 Task: Send an email with the signature David Green with the subject Thank you for a job offer acceptance and the message Can you please let me know the status of the customer complaint we received last week? from softage.10@softage.net to softage.5@softage.net and softage.6@softage.net
Action: Mouse moved to (98, 89)
Screenshot: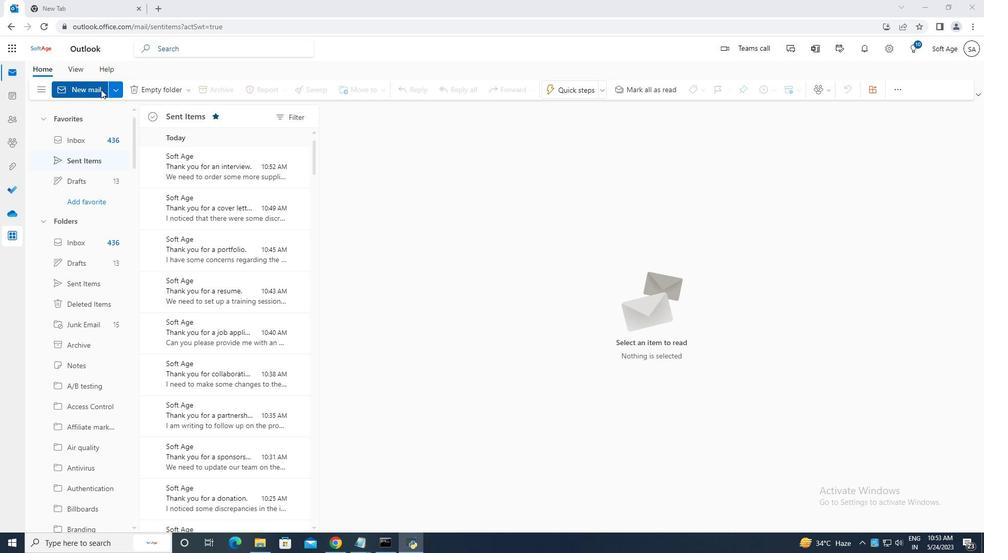 
Action: Mouse pressed left at (98, 89)
Screenshot: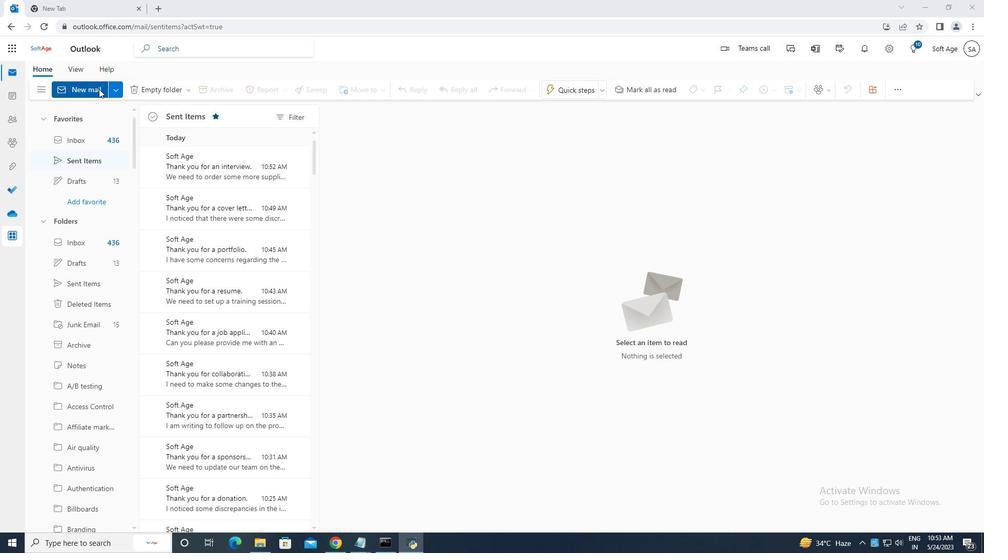 
Action: Mouse moved to (657, 86)
Screenshot: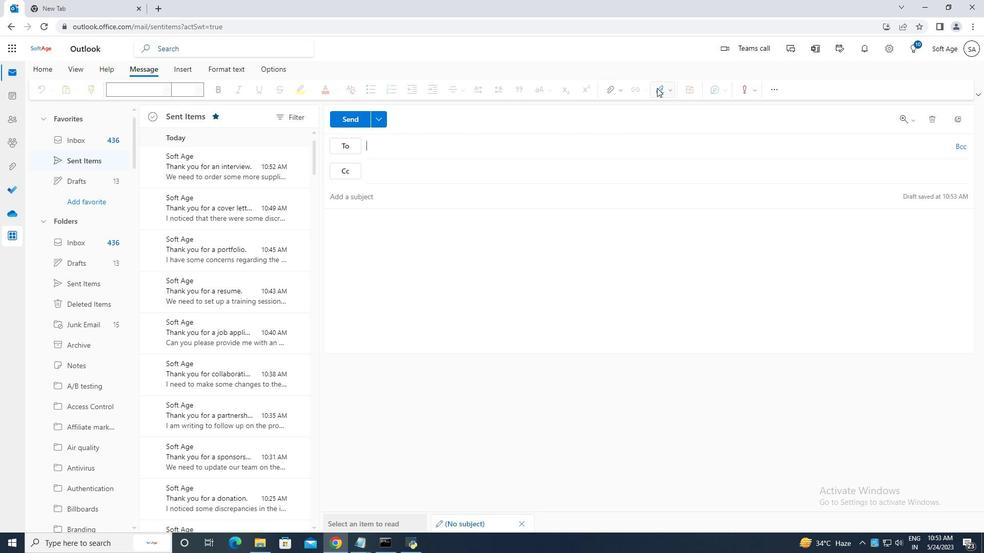 
Action: Mouse pressed left at (657, 86)
Screenshot: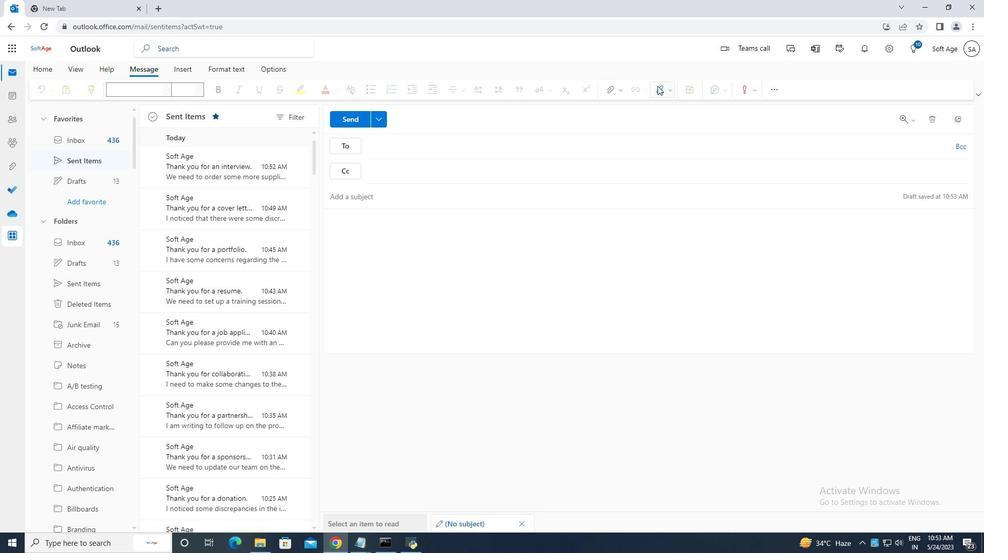
Action: Mouse moved to (636, 131)
Screenshot: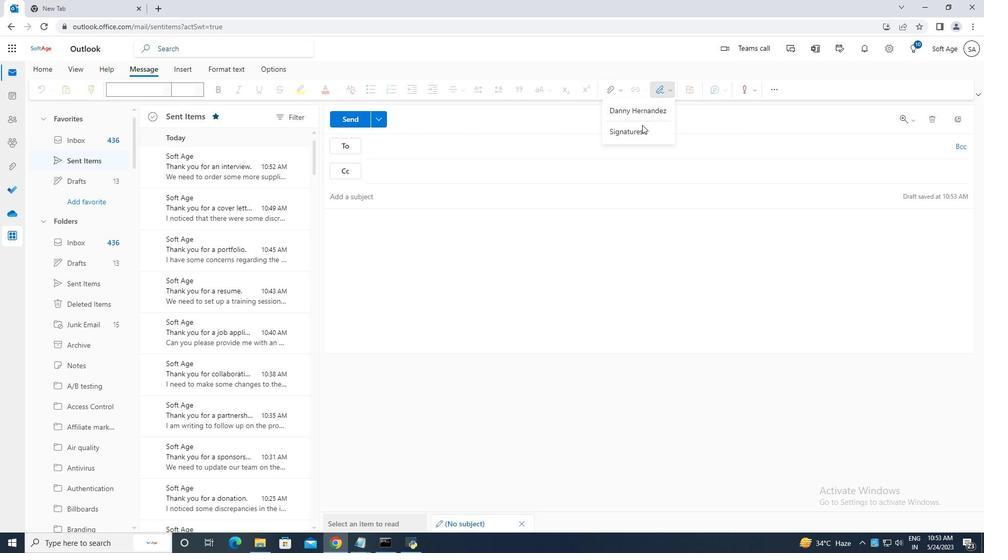 
Action: Mouse pressed left at (636, 131)
Screenshot: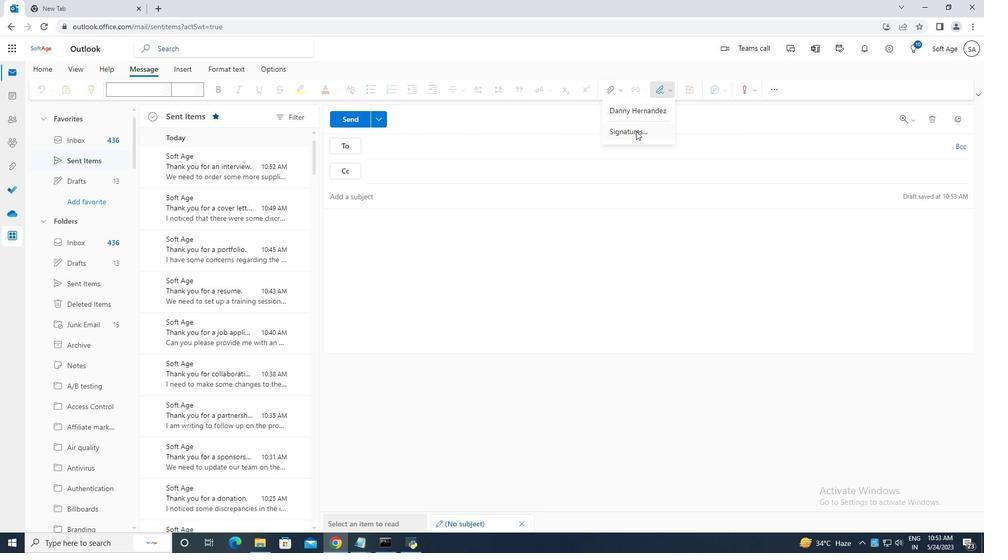 
Action: Mouse moved to (698, 172)
Screenshot: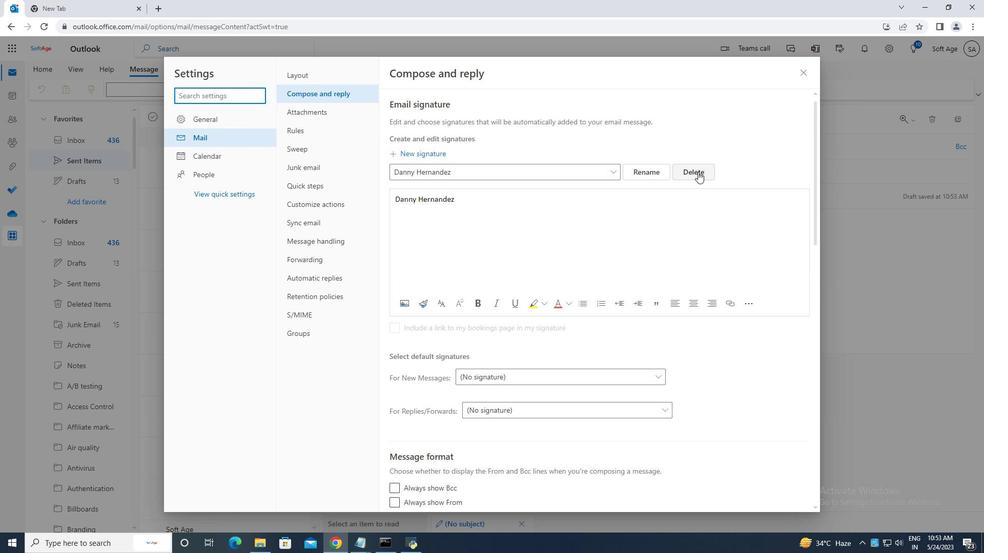 
Action: Mouse pressed left at (698, 172)
Screenshot: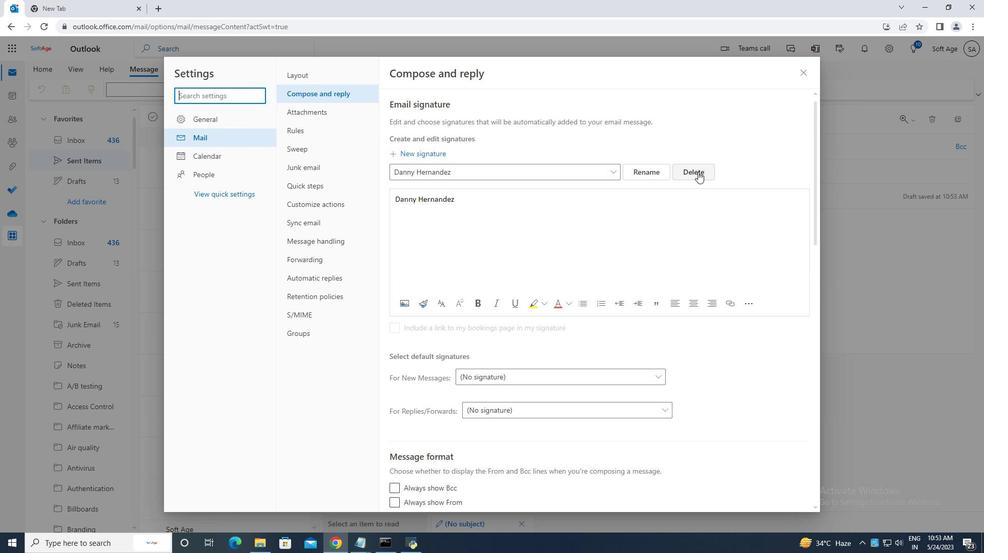 
Action: Mouse moved to (440, 173)
Screenshot: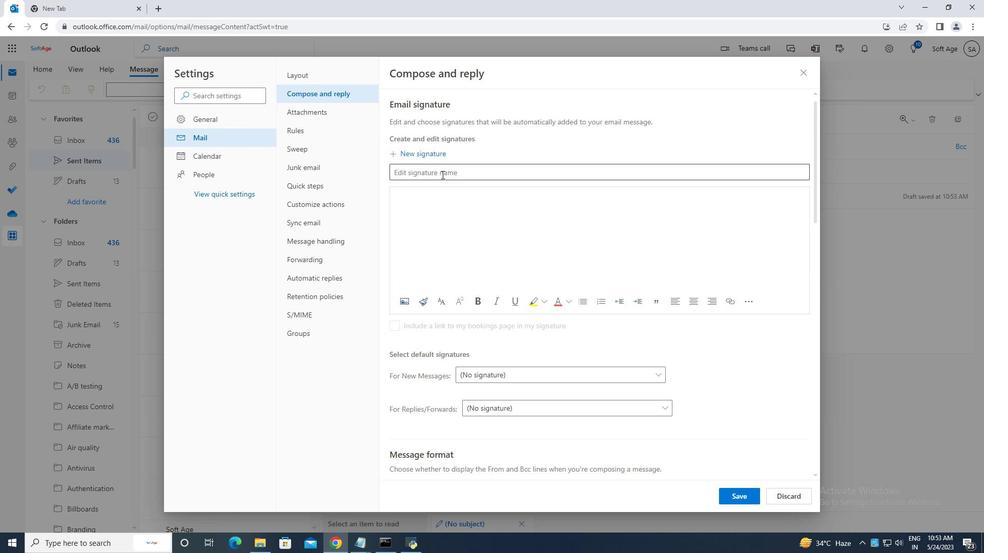 
Action: Mouse pressed left at (440, 173)
Screenshot: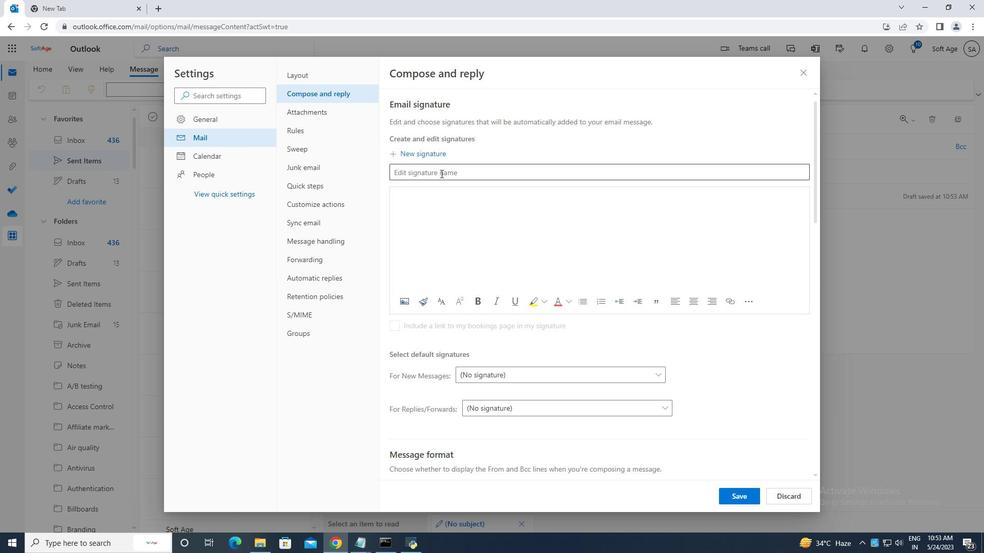 
Action: Mouse moved to (440, 173)
Screenshot: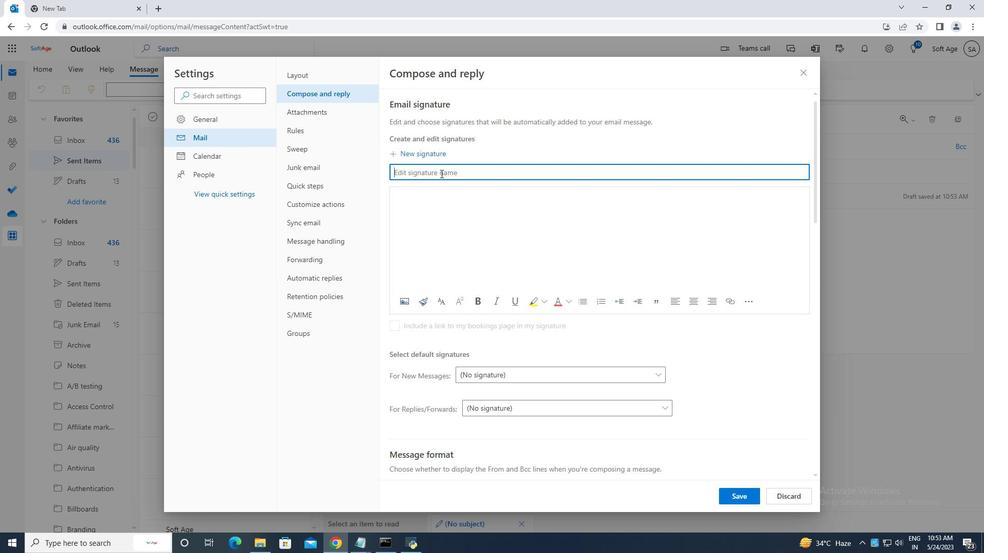 
Action: Key pressed <Key.caps_lock>D<Key.caps_lock>avid<Key.space><Key.caps_lock>G<Key.caps_lock>reen<Key.space>
Screenshot: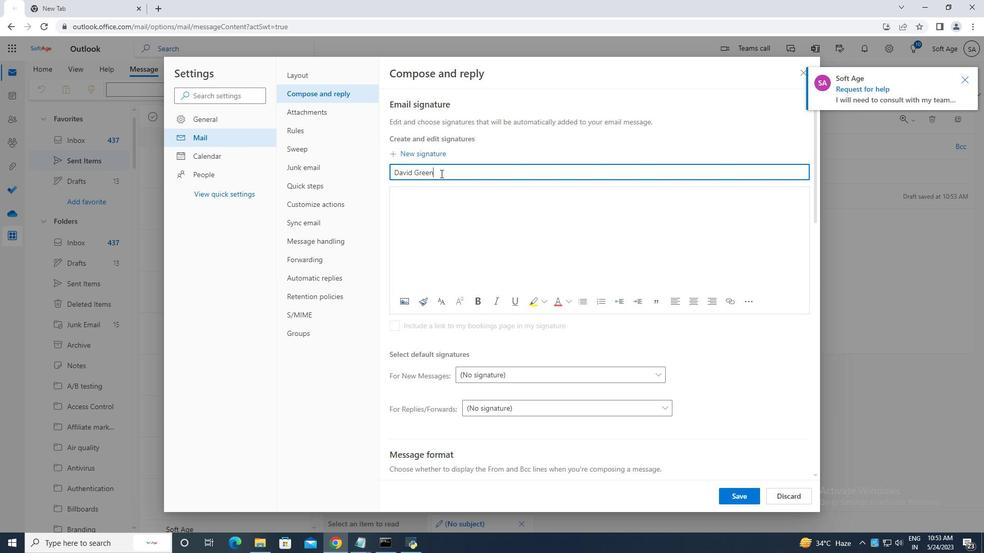 
Action: Mouse moved to (424, 201)
Screenshot: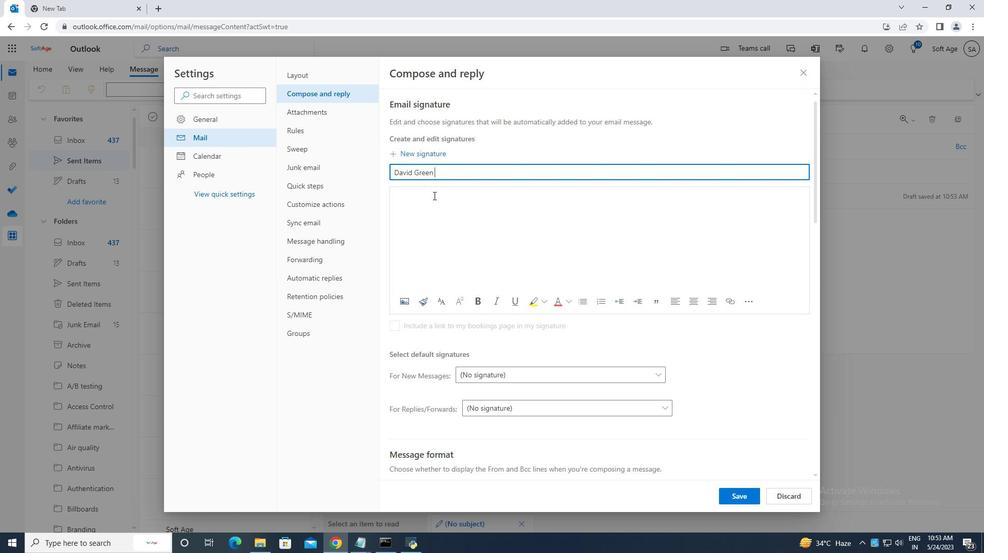 
Action: Mouse pressed left at (424, 201)
Screenshot: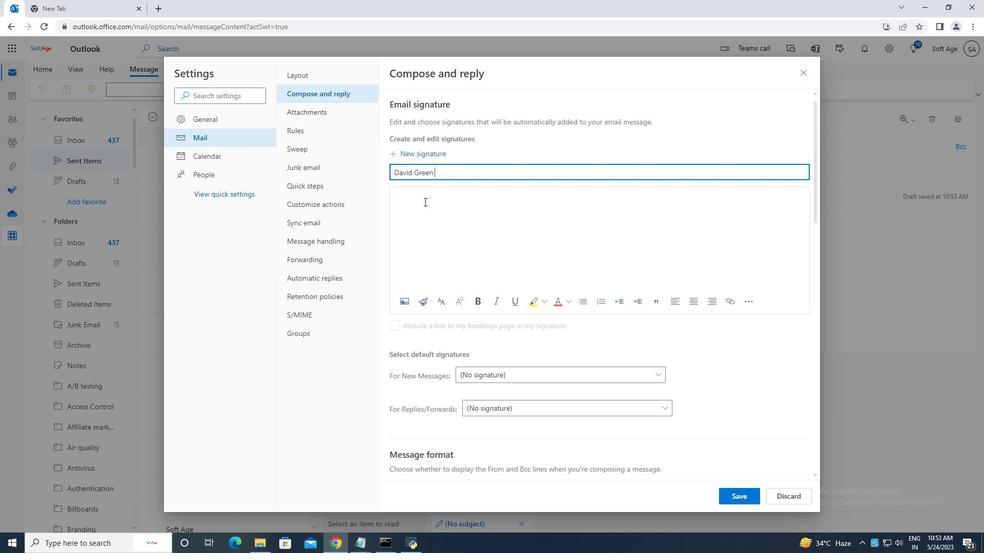 
Action: Key pressed <Key.caps_lock>D<Key.caps_lock>avid<Key.space><Key.caps_lock>G<Key.caps_lock>reen
Screenshot: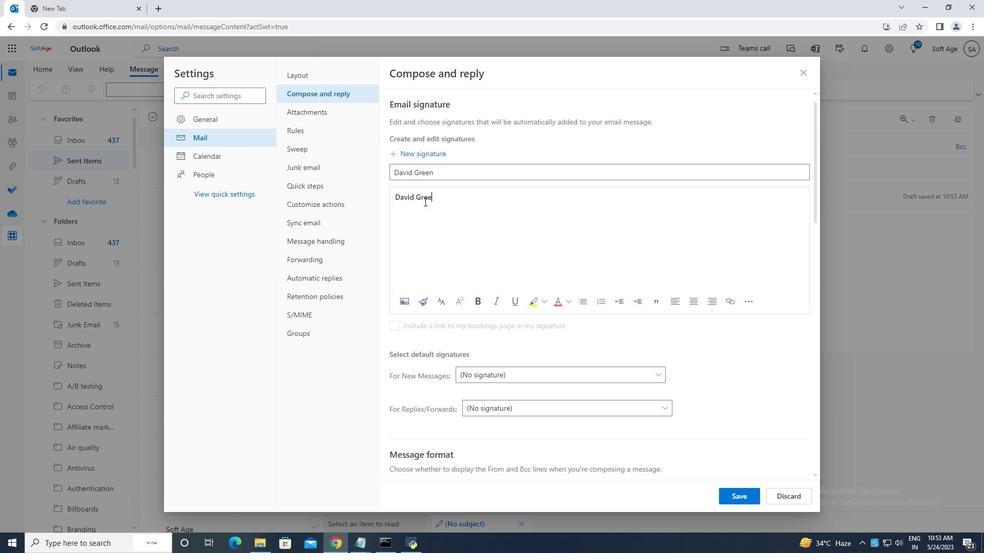 
Action: Mouse moved to (733, 500)
Screenshot: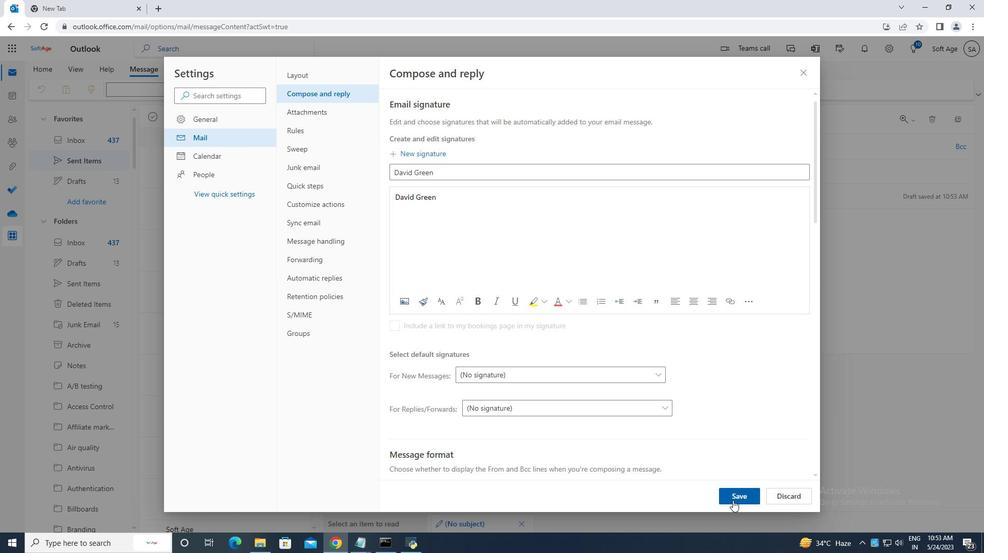 
Action: Mouse pressed left at (733, 500)
Screenshot: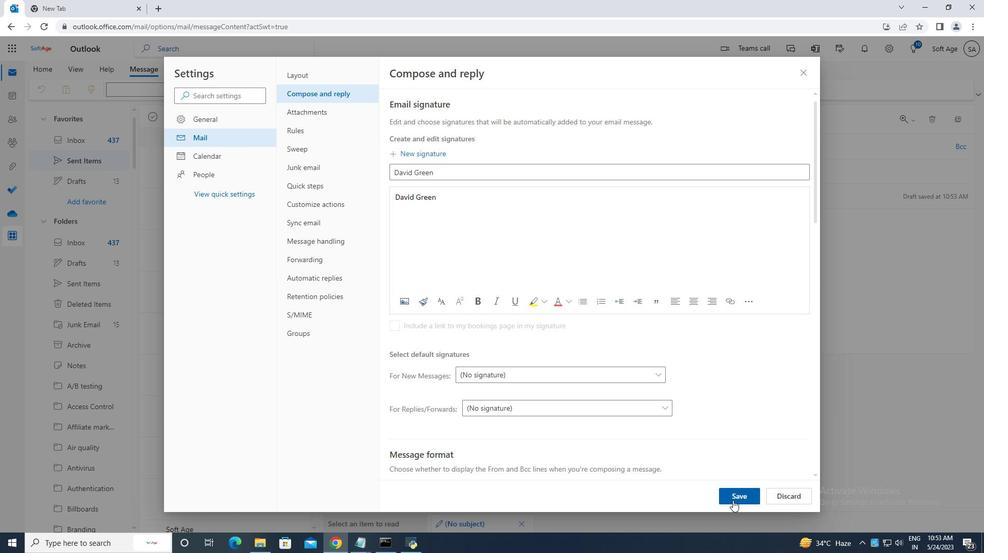 
Action: Mouse moved to (802, 76)
Screenshot: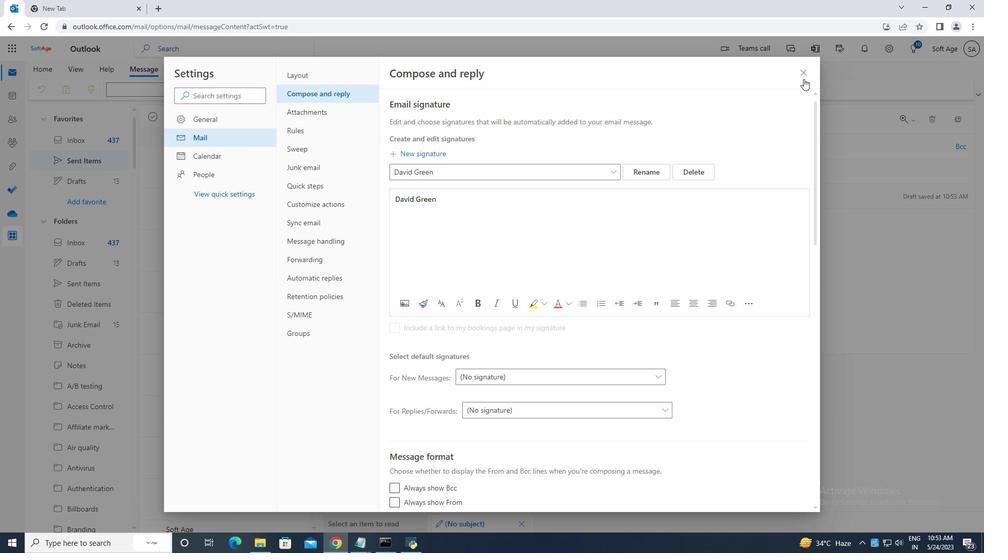 
Action: Mouse pressed left at (802, 76)
Screenshot: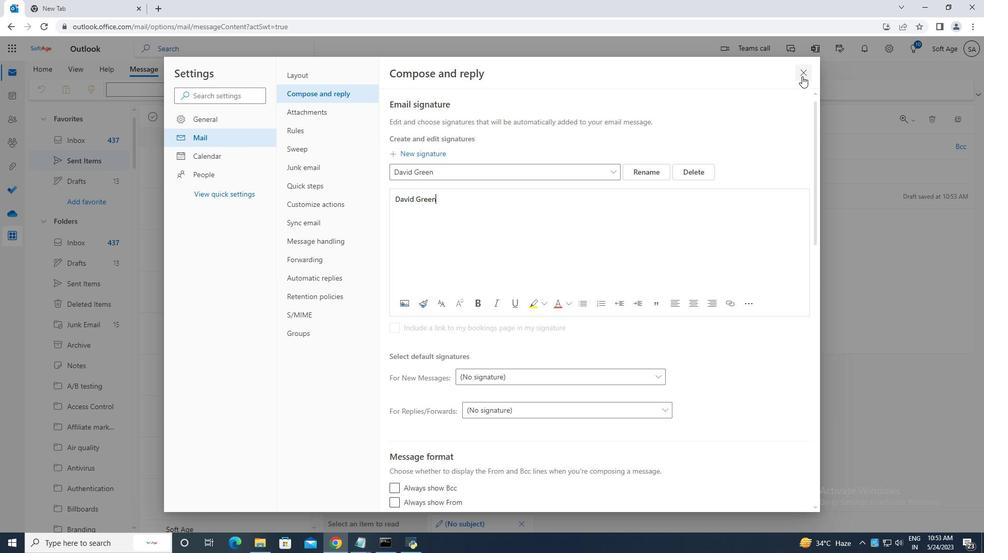 
Action: Mouse moved to (653, 94)
Screenshot: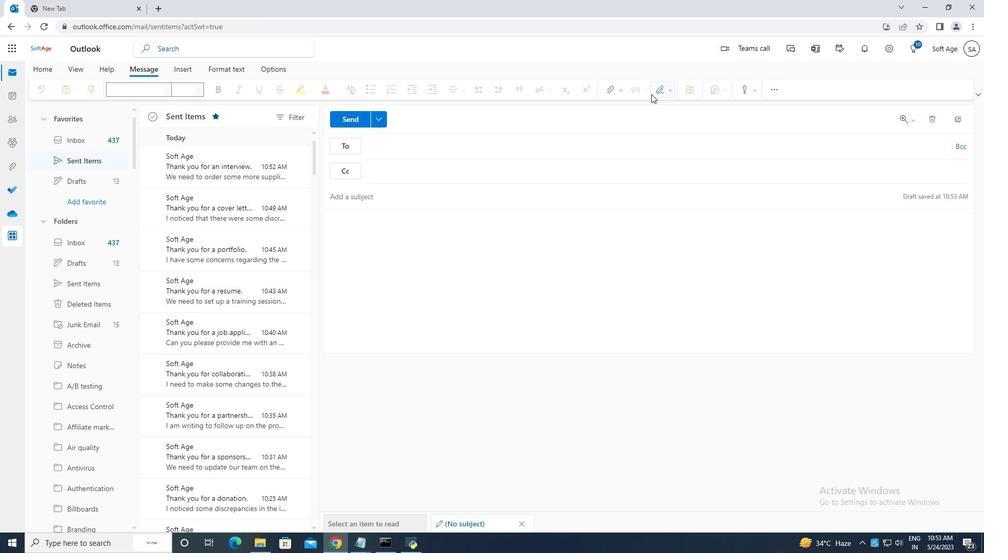
Action: Mouse pressed left at (653, 94)
Screenshot: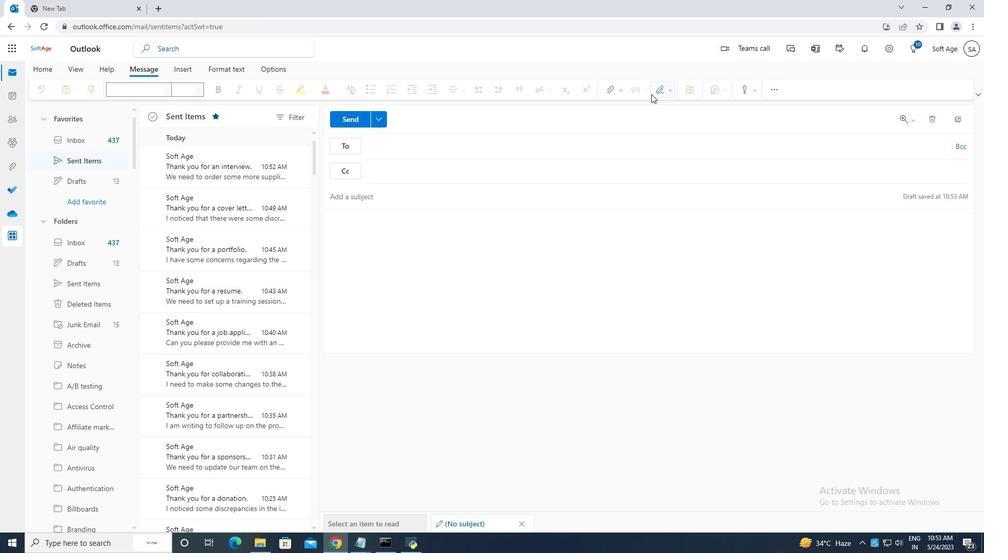 
Action: Mouse moved to (649, 109)
Screenshot: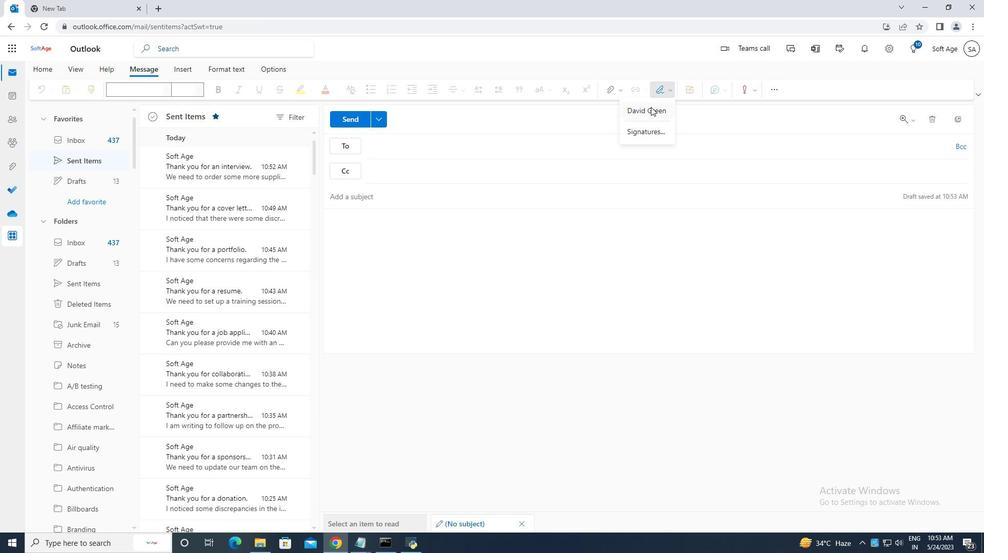 
Action: Mouse pressed left at (649, 109)
Screenshot: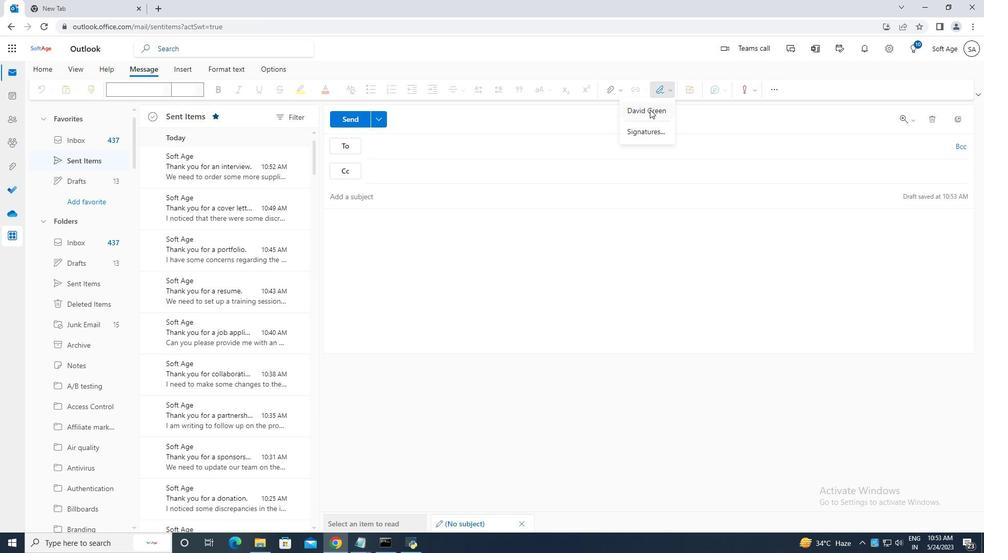 
Action: Mouse moved to (355, 197)
Screenshot: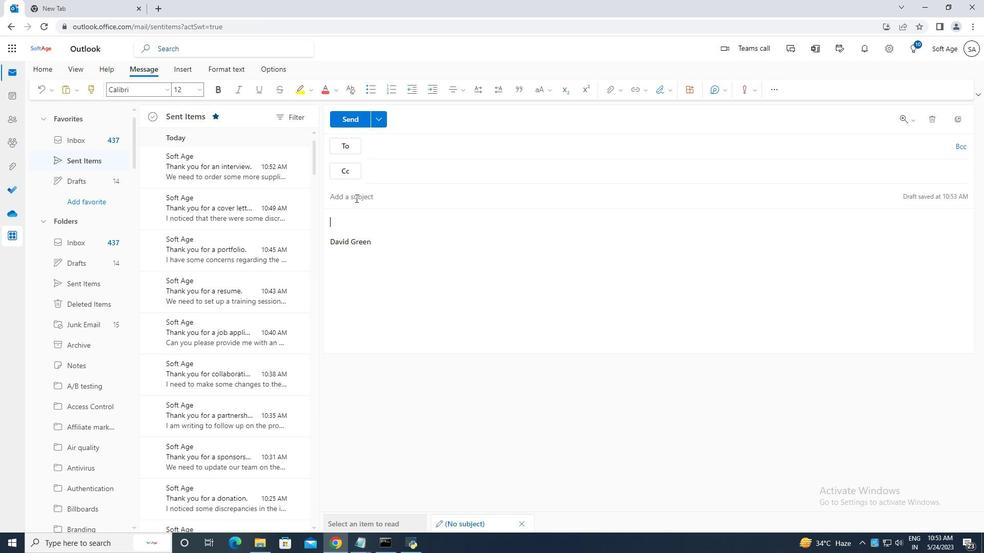 
Action: Mouse pressed left at (355, 197)
Screenshot: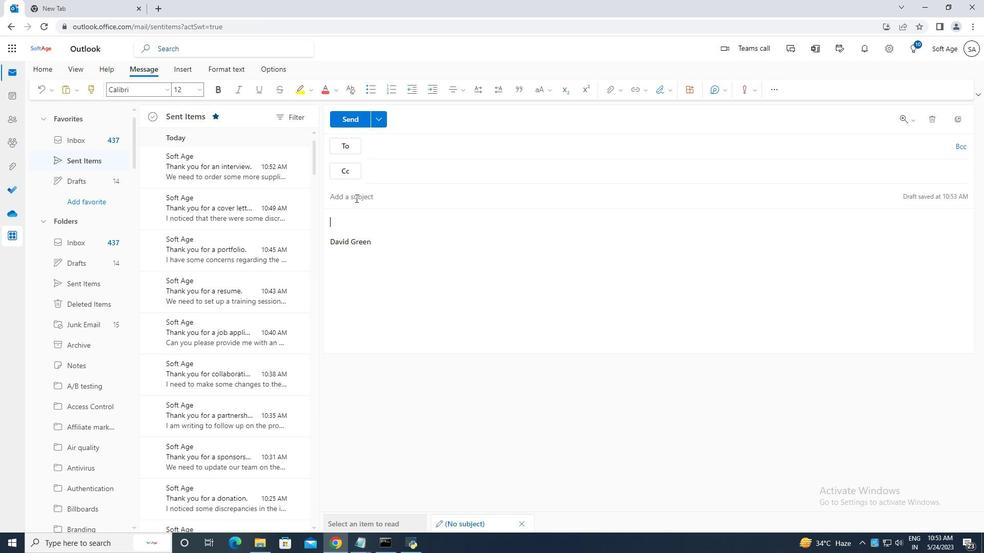 
Action: Mouse moved to (355, 197)
Screenshot: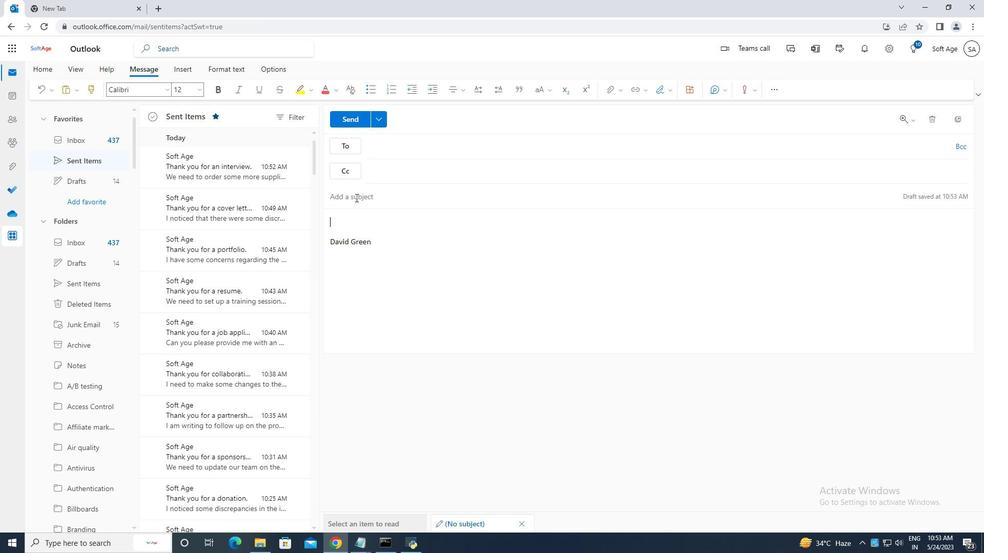 
Action: Key pressed <Key.caps_lock>T<Key.caps_lock>hank<Key.space>you<Key.space>for<Key.space>a<Key.space>job<Key.space>offer<Key.space>acceptance<Key.space><Key.backspace>.
Screenshot: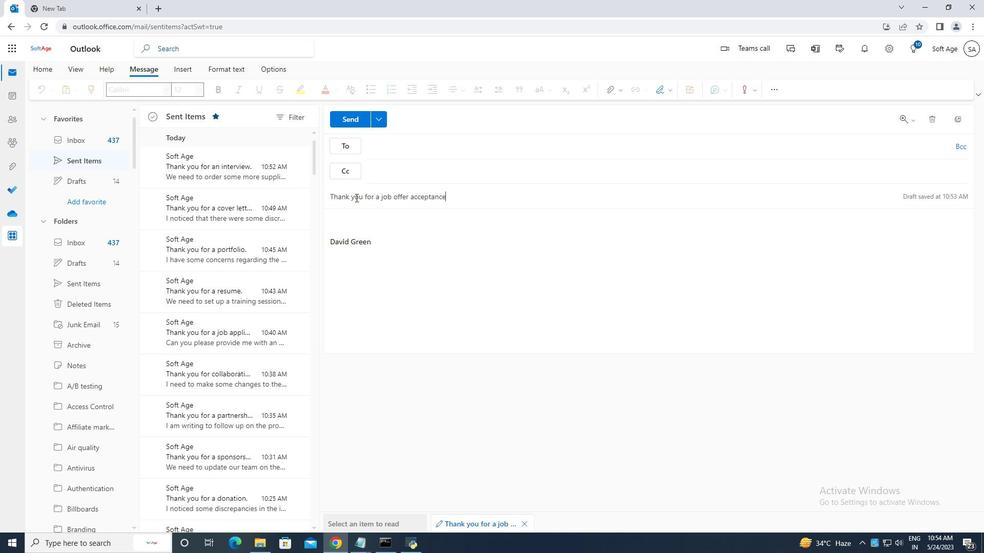 
Action: Mouse moved to (353, 213)
Screenshot: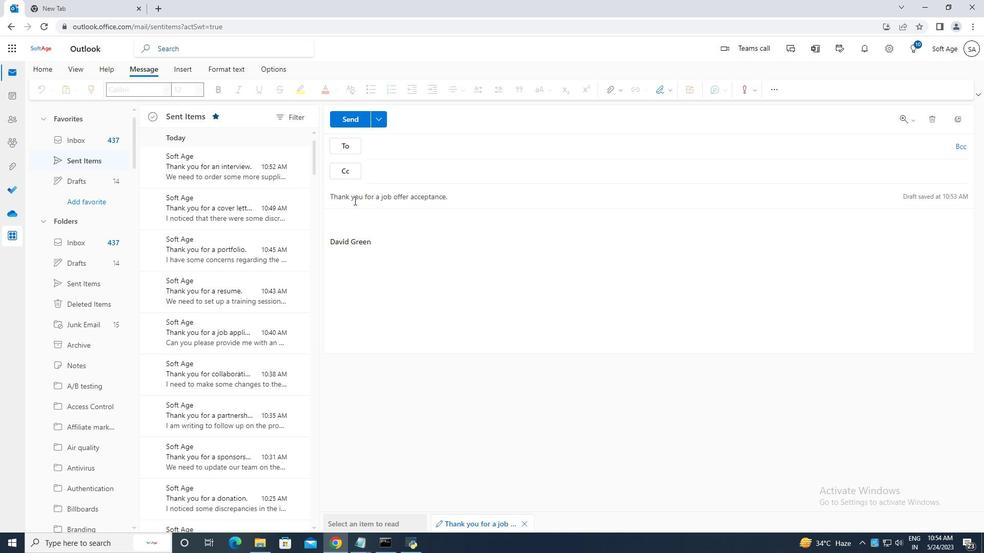 
Action: Mouse pressed left at (353, 213)
Screenshot: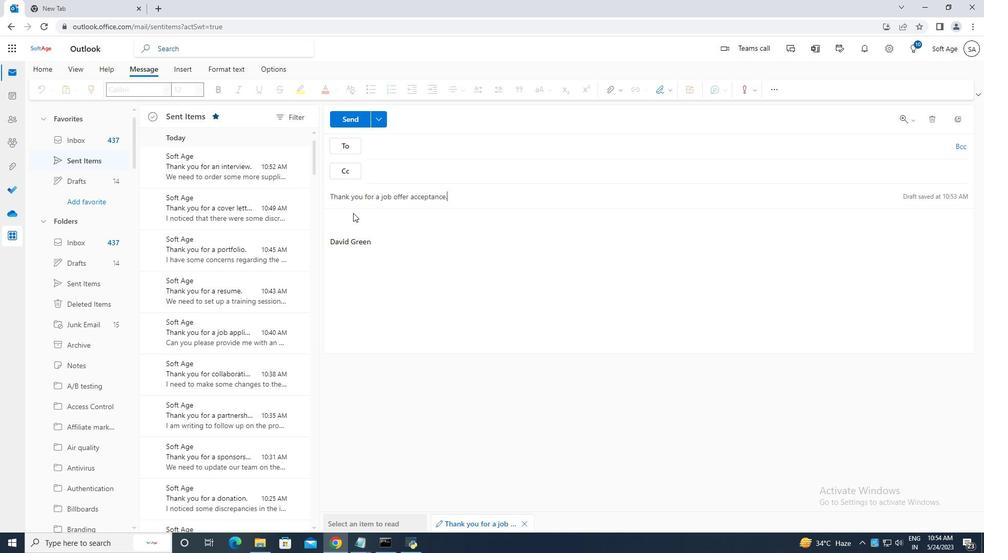 
Action: Mouse moved to (349, 222)
Screenshot: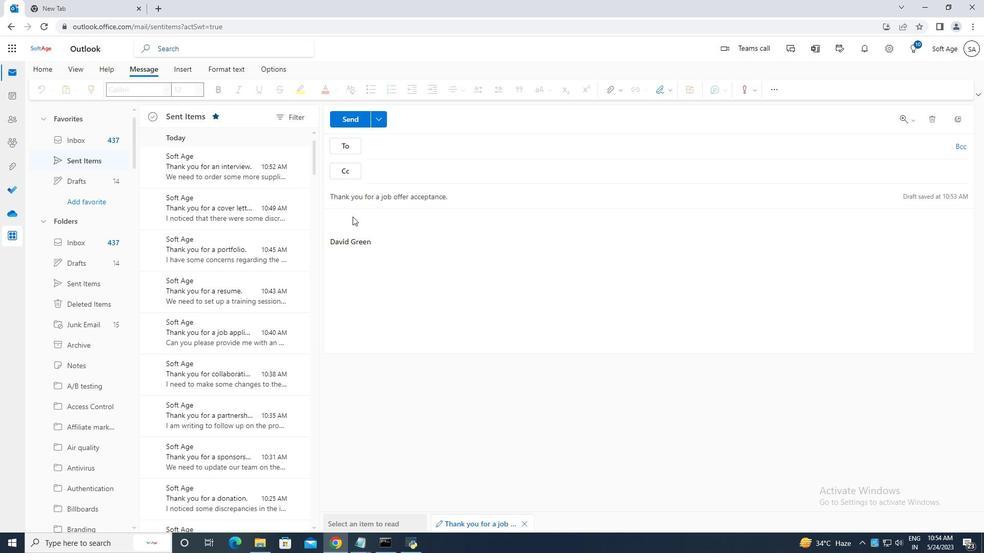 
Action: Mouse pressed left at (349, 222)
Screenshot: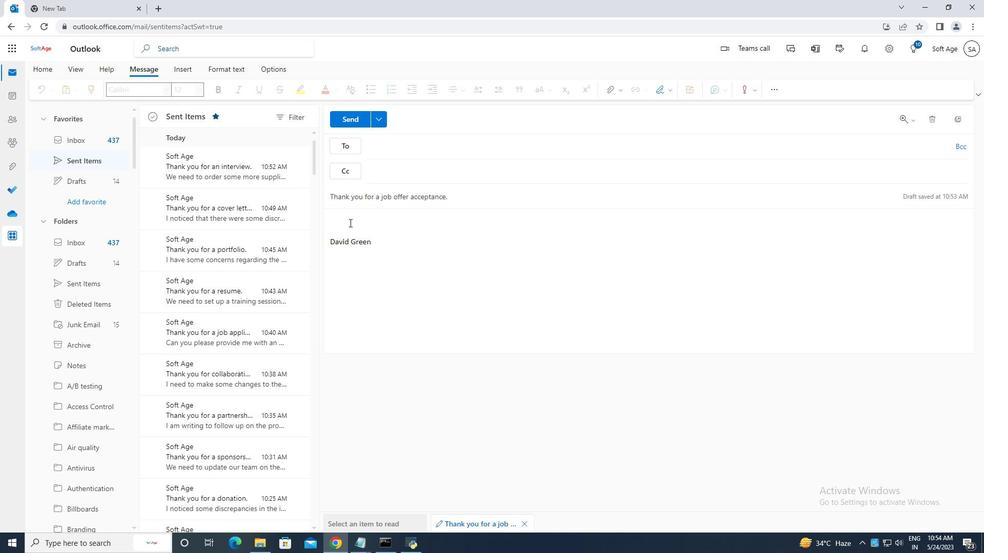 
Action: Mouse moved to (349, 222)
Screenshot: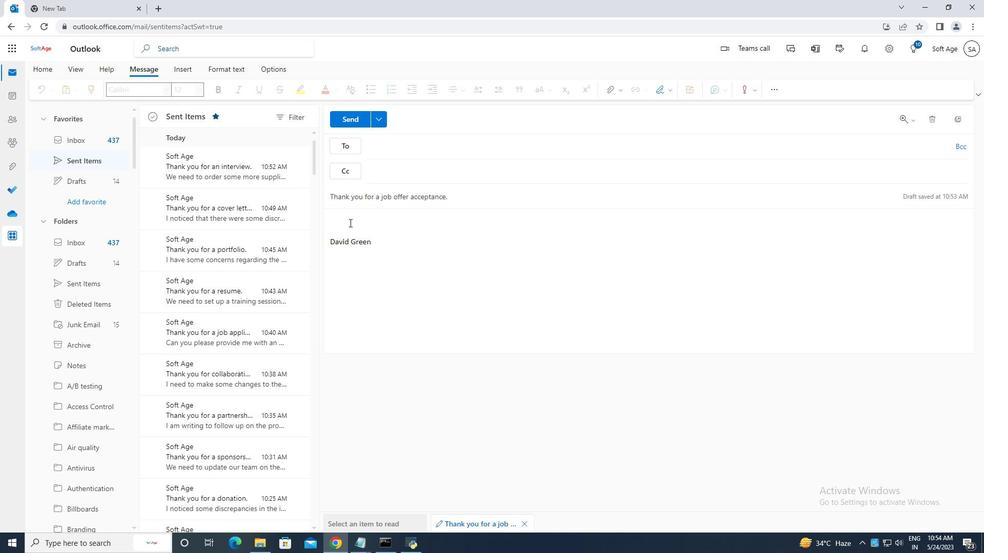 
Action: Key pressed <Key.caps_lock>C<Key.caps_lock>an<Key.space>you<Key.space>please<Key.space>let<Key.space>me<Key.space>know<Key.space>the<Key.space>status<Key.space>of<Key.space>ther<Key.backspace><Key.space>customer<Key.space>complaint<Key.space>we<Key.space>recieved<Key.space>last<Key.space>week.
Screenshot: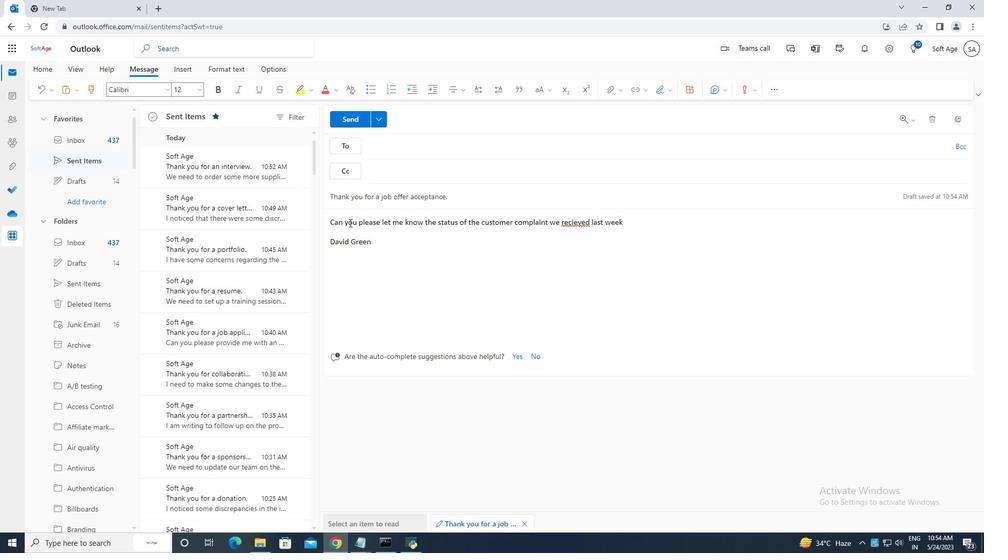 
Action: Mouse moved to (589, 223)
Screenshot: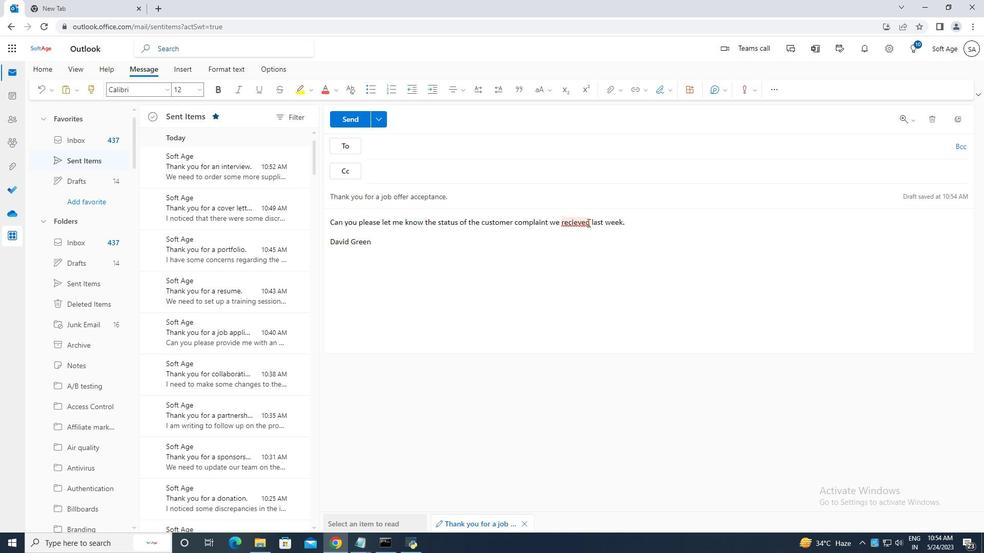 
Action: Mouse pressed left at (589, 223)
Screenshot: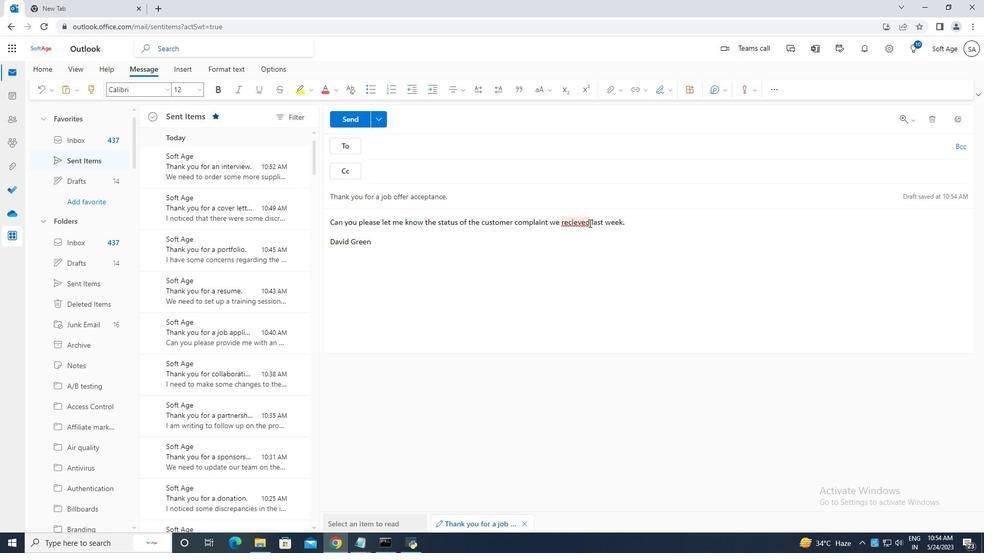 
Action: Mouse moved to (586, 222)
Screenshot: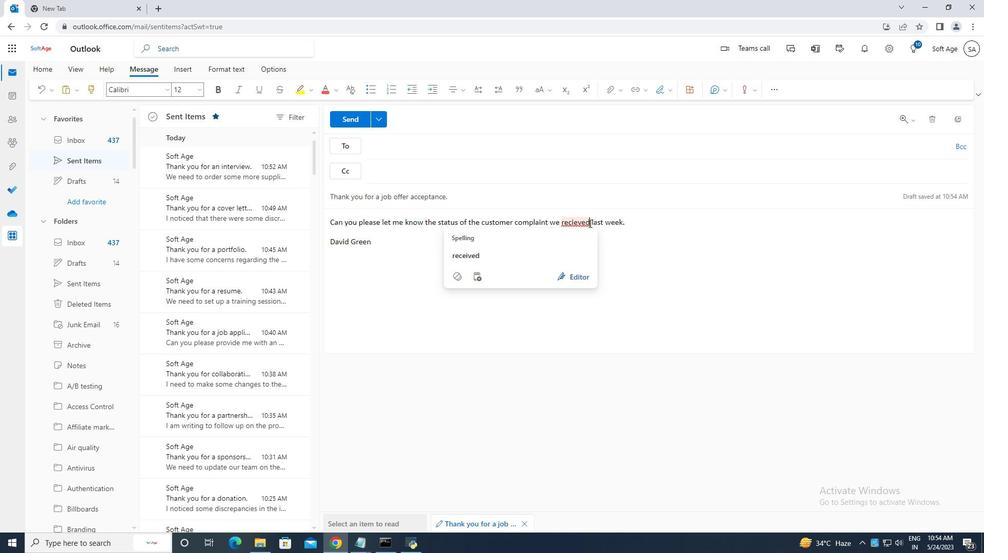
Action: Key pressed <Key.backspace><Key.backspace><Key.backspace><Key.backspace><Key.backspace>evied
Screenshot: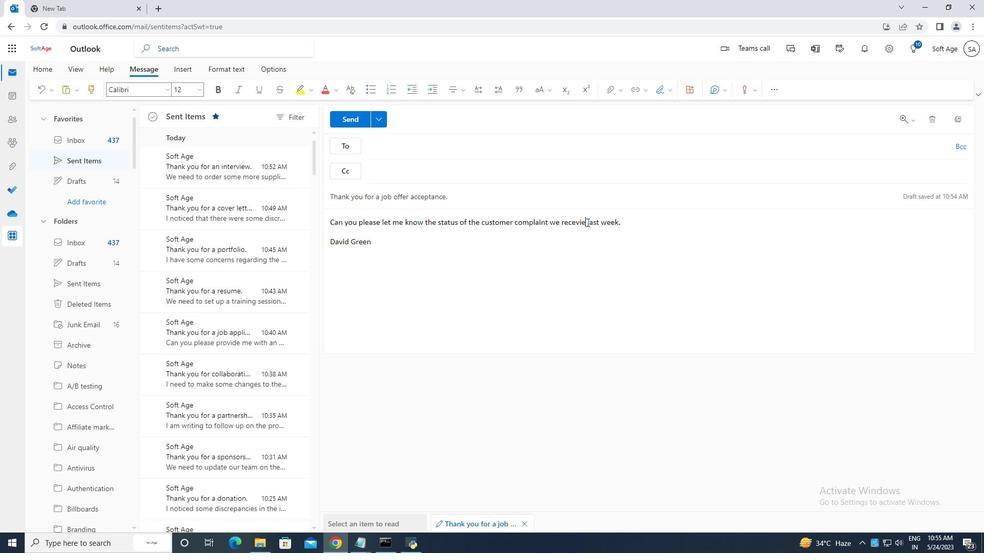 
Action: Mouse moved to (633, 229)
Screenshot: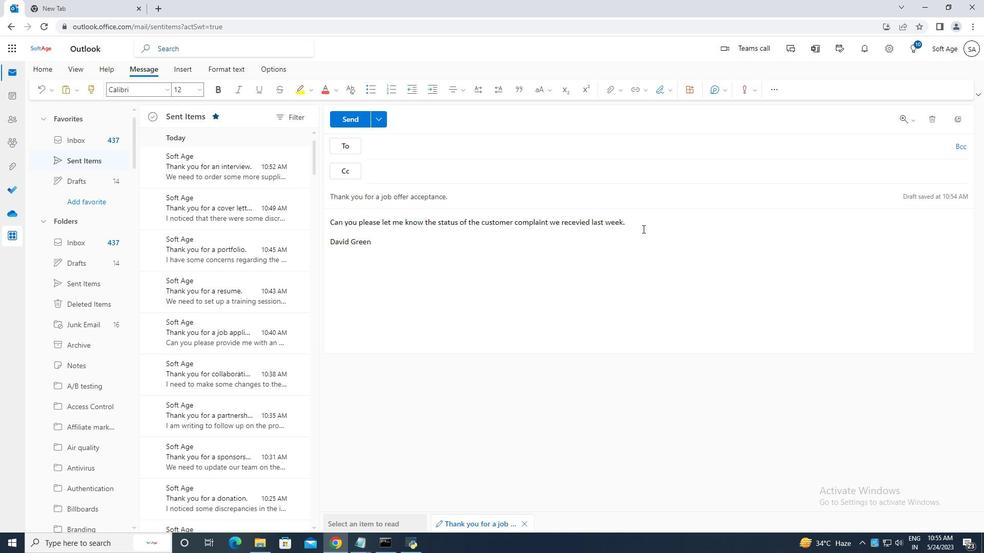 
Action: Mouse pressed left at (633, 229)
Screenshot: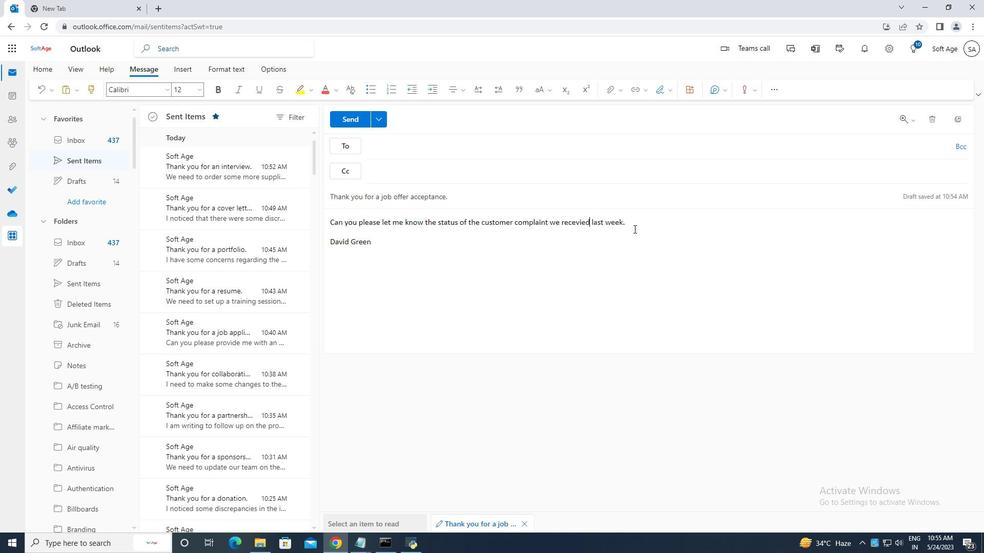 
Action: Mouse moved to (634, 226)
Screenshot: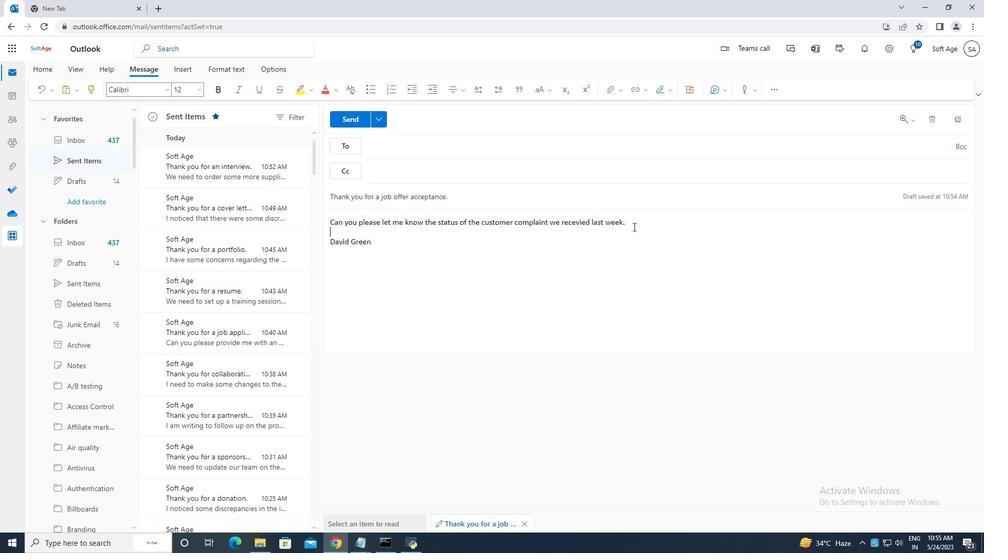 
Action: Mouse pressed left at (634, 226)
Screenshot: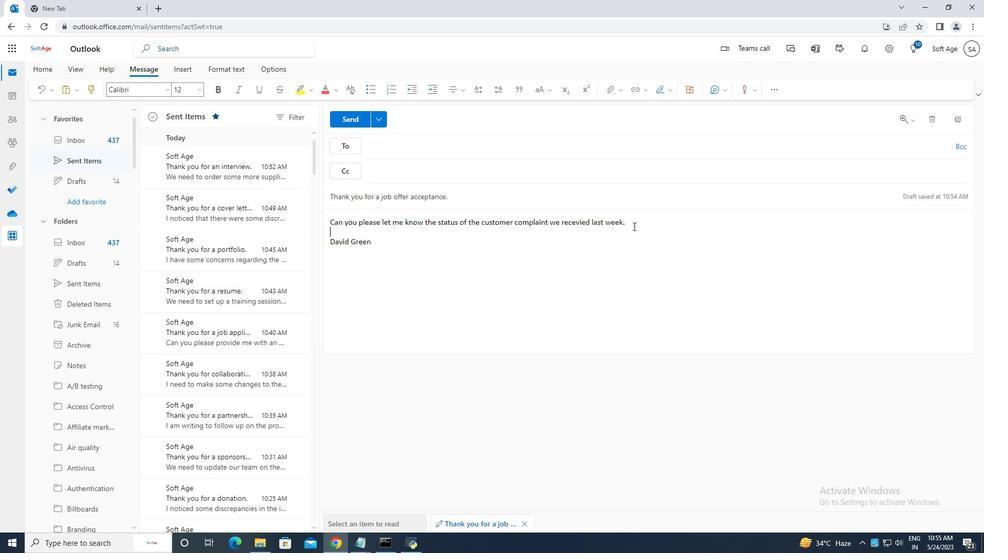 
Action: Mouse moved to (576, 220)
Screenshot: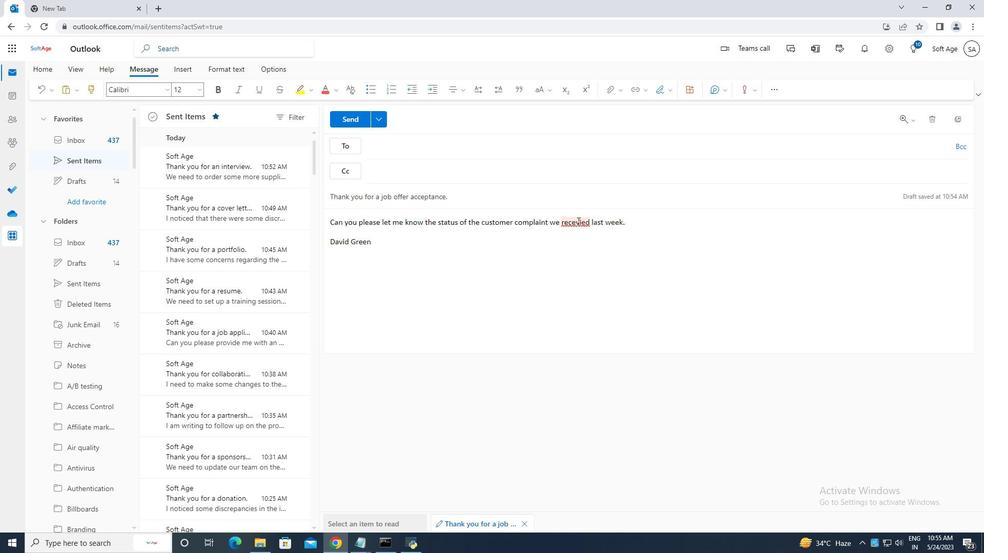 
Action: Mouse pressed left at (576, 220)
Screenshot: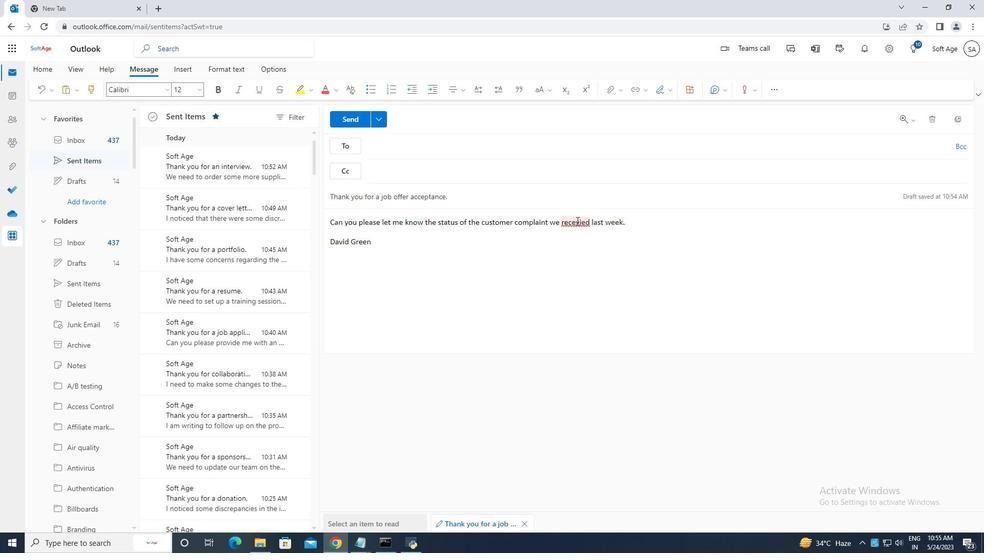 
Action: Mouse moved to (580, 227)
Screenshot: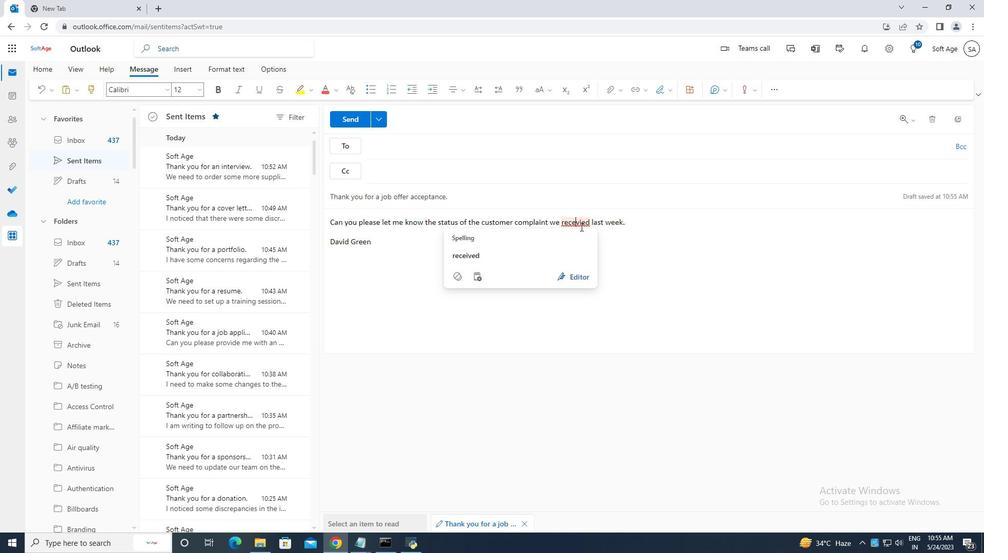 
Action: Key pressed i
Screenshot: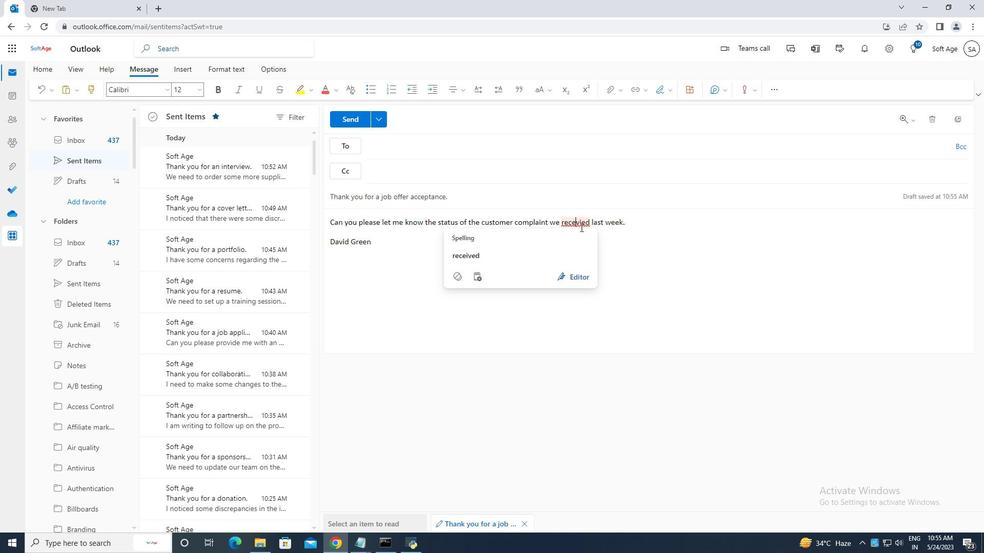
Action: Mouse moved to (583, 221)
Screenshot: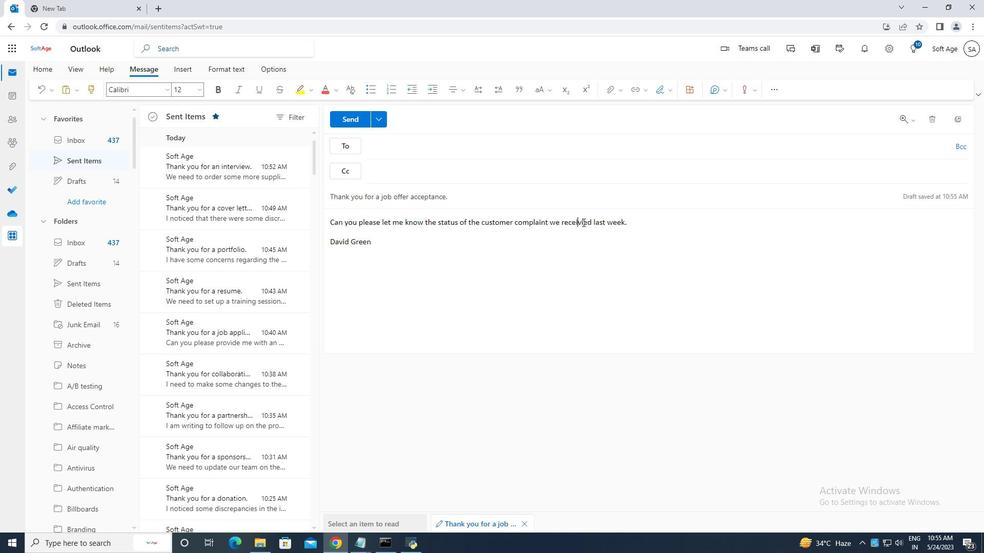 
Action: Mouse pressed left at (583, 221)
Screenshot: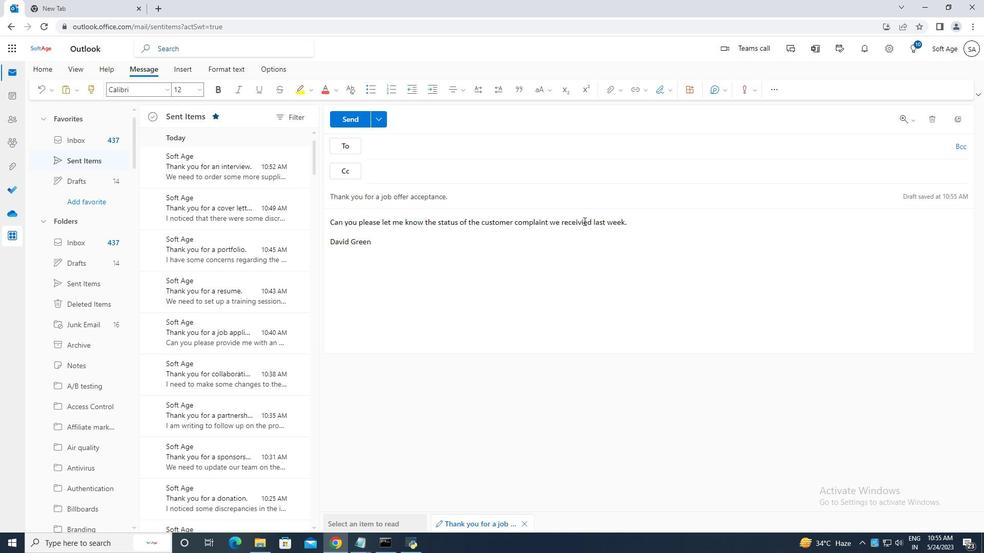 
Action: Mouse moved to (586, 223)
Screenshot: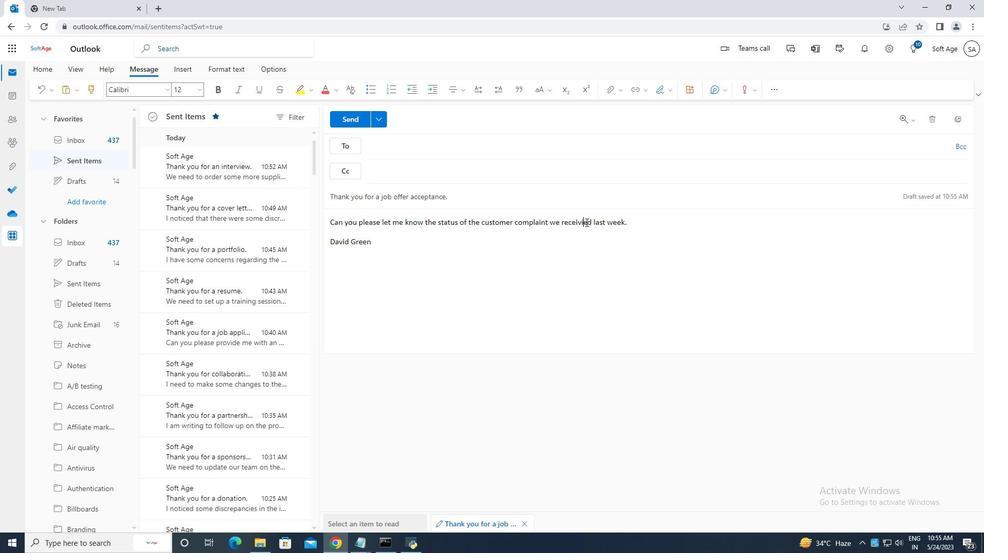 
Action: Key pressed <Key.backspace>
Screenshot: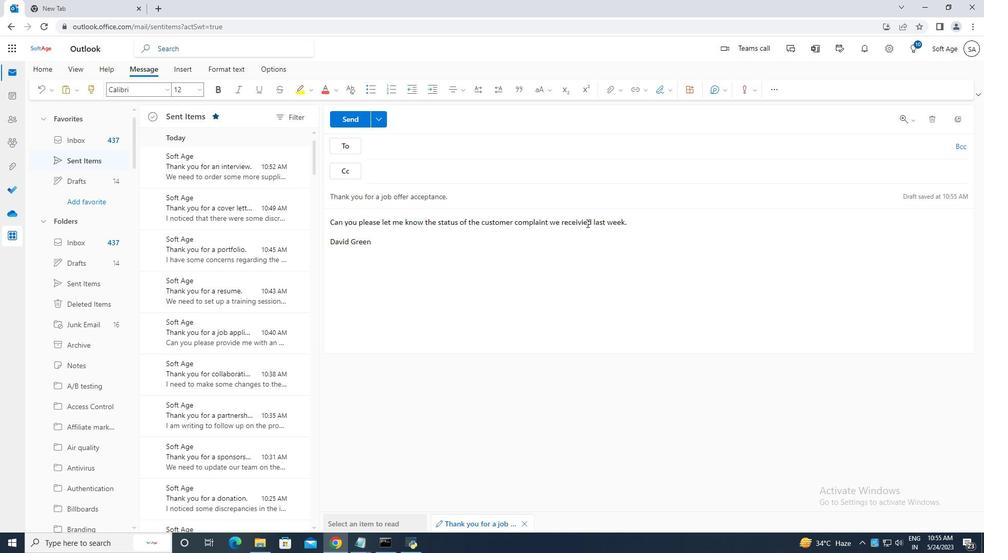
Action: Mouse moved to (470, 144)
Screenshot: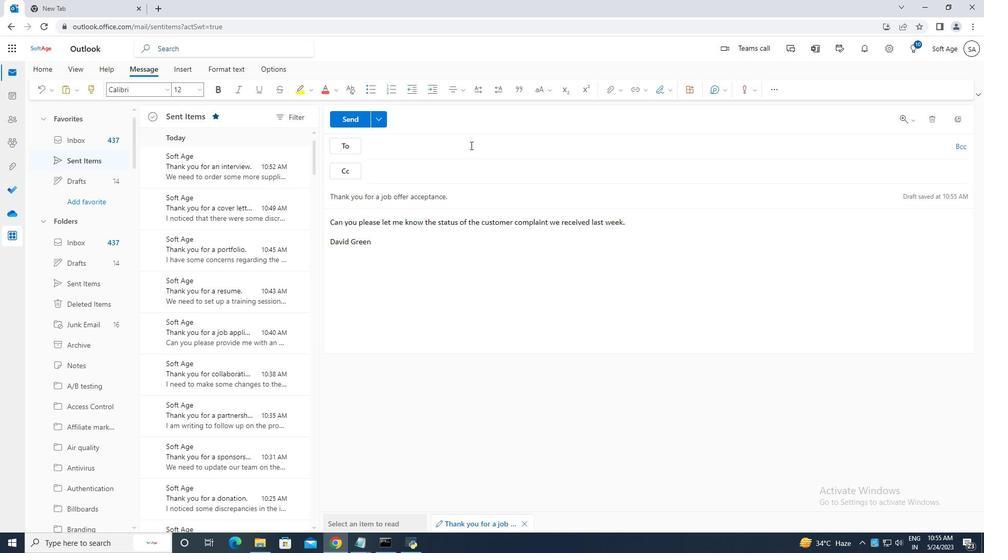 
Action: Mouse pressed left at (470, 144)
Screenshot: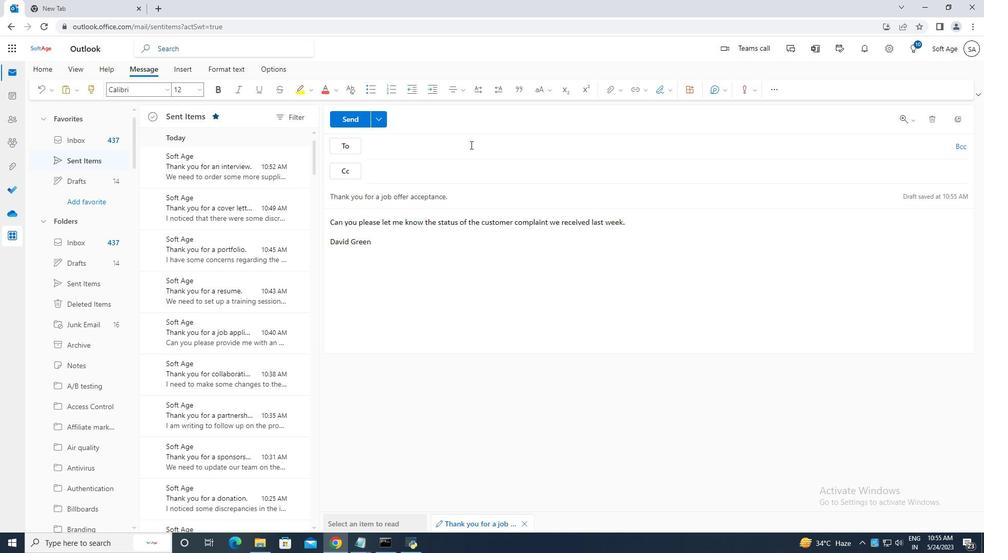 
Action: Mouse moved to (471, 146)
Screenshot: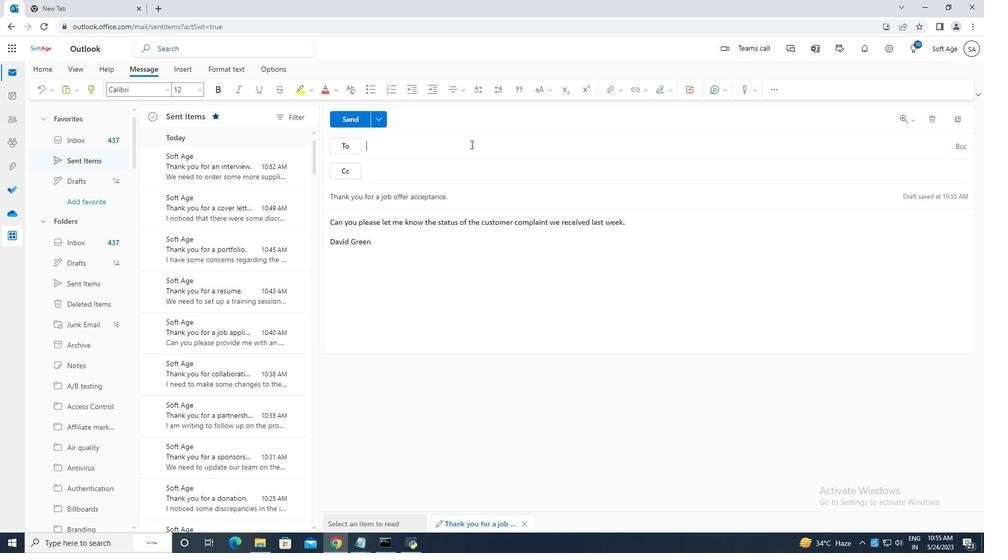 
Action: Key pressed softage.6<Key.backspace>5<Key.shift>@
Screenshot: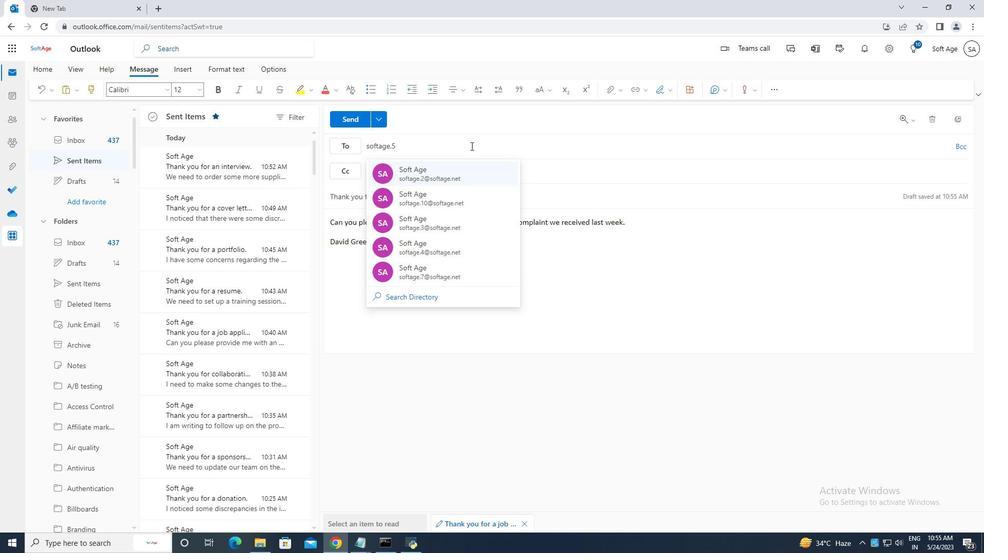 
Action: Mouse moved to (472, 174)
Screenshot: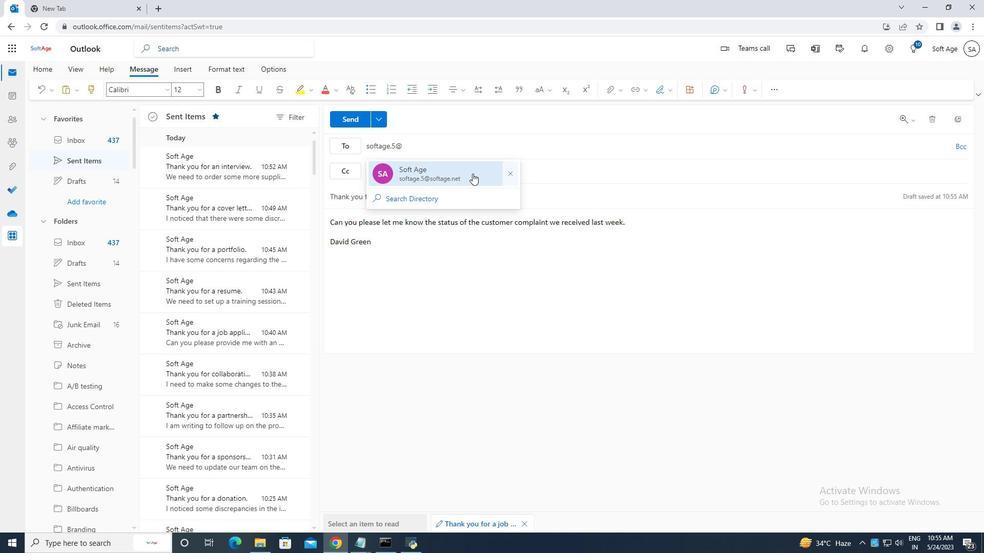 
Action: Mouse pressed left at (472, 174)
Screenshot: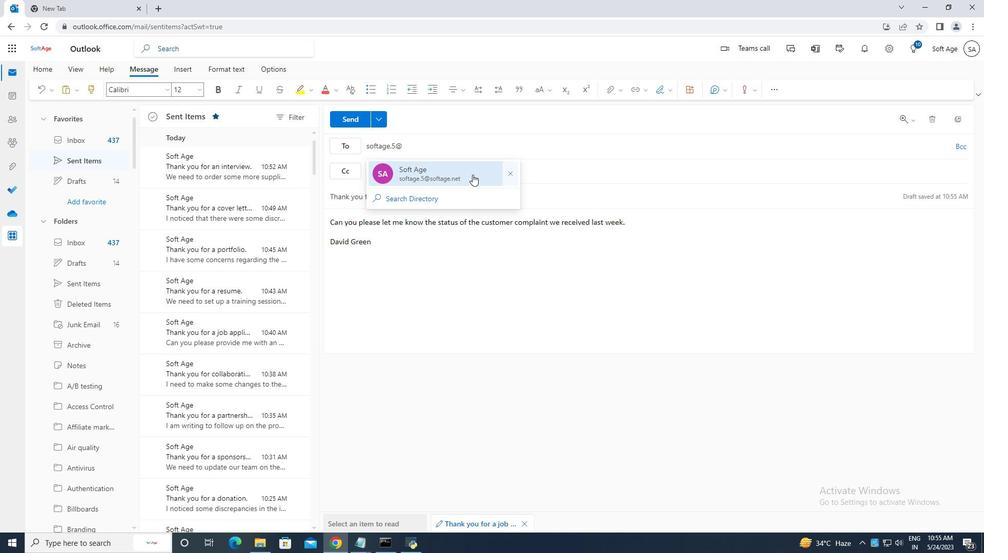 
Action: Mouse moved to (473, 147)
Screenshot: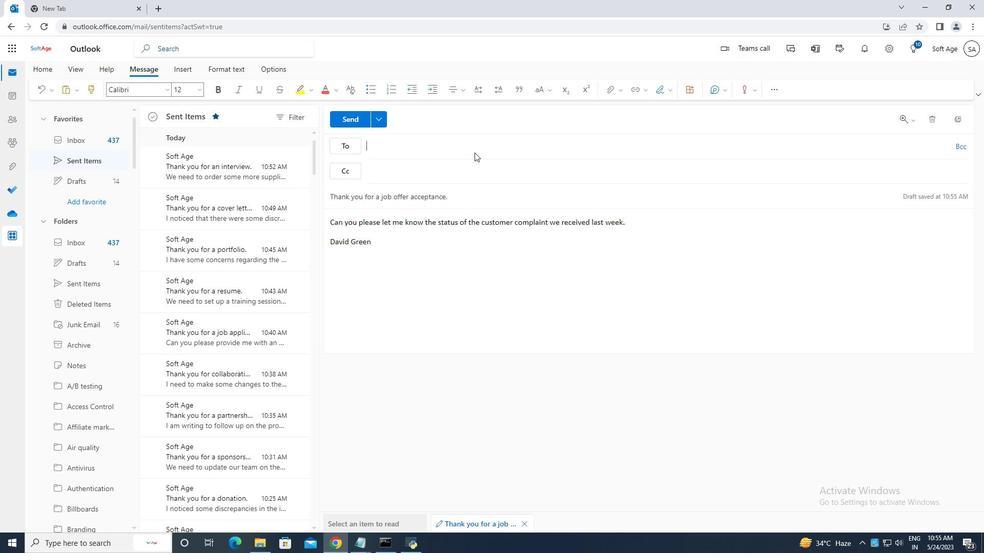 
Action: Key pressed softage.6<Key.shift>@
Screenshot: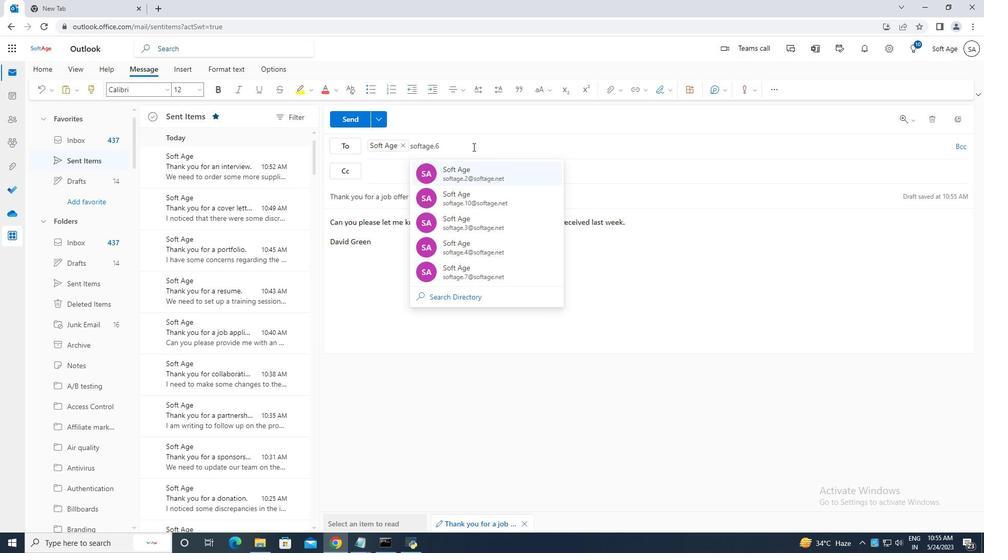
Action: Mouse moved to (535, 196)
Screenshot: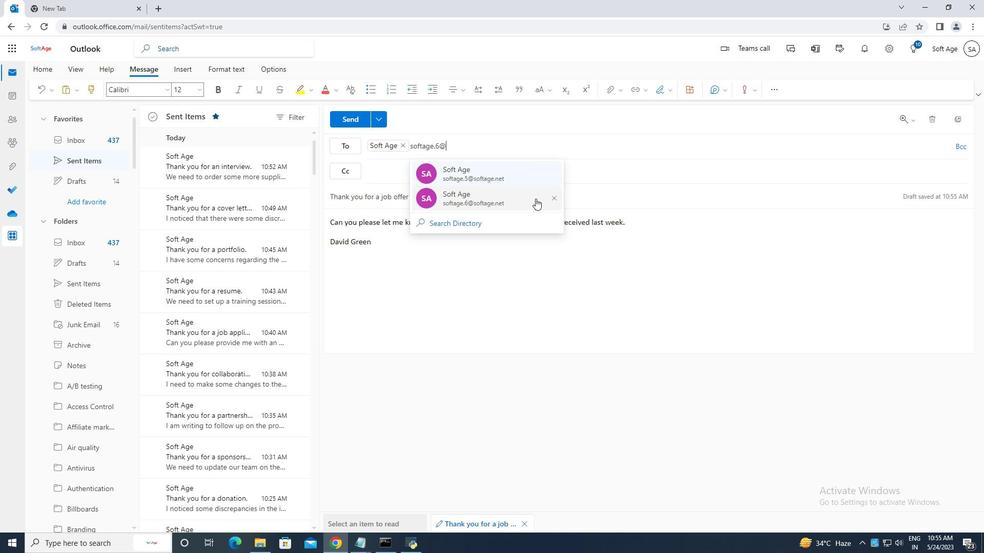 
Action: Mouse pressed left at (535, 196)
Screenshot: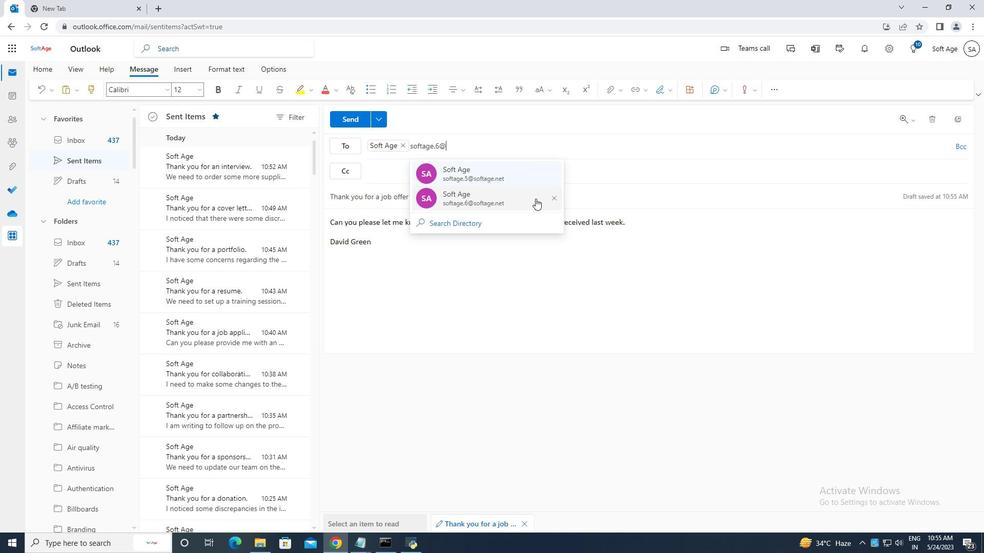 
Action: Mouse moved to (347, 119)
Screenshot: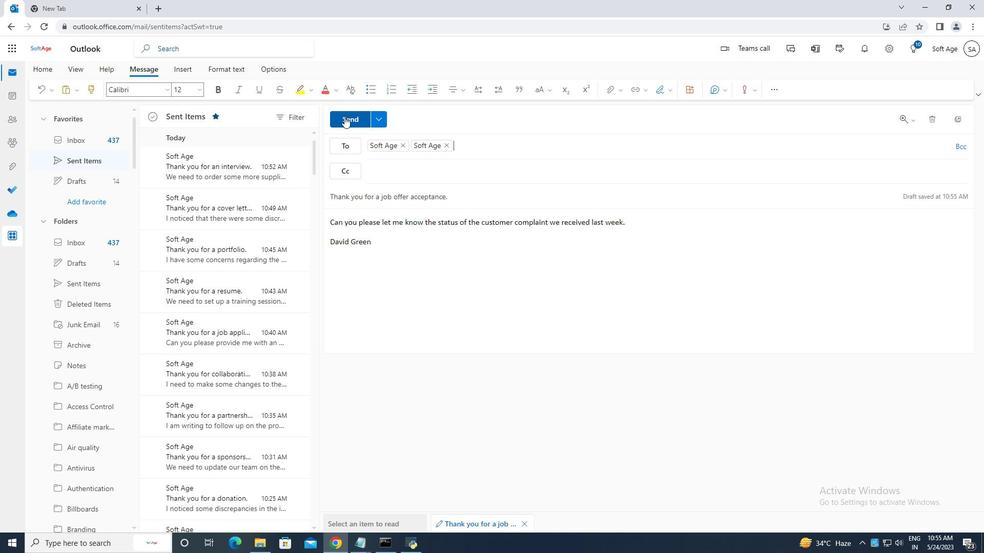 
Action: Mouse pressed left at (347, 119)
Screenshot: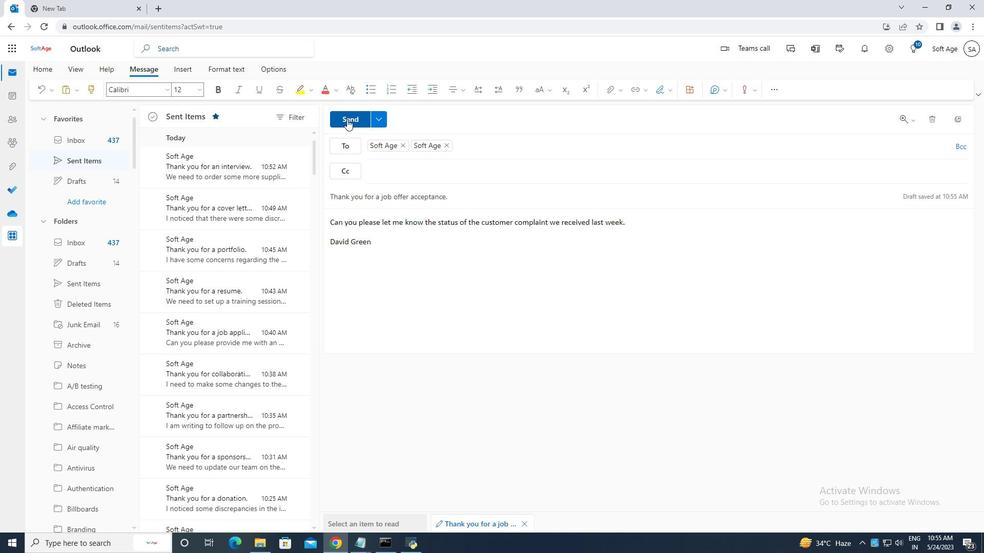
Action: Mouse moved to (319, 134)
Screenshot: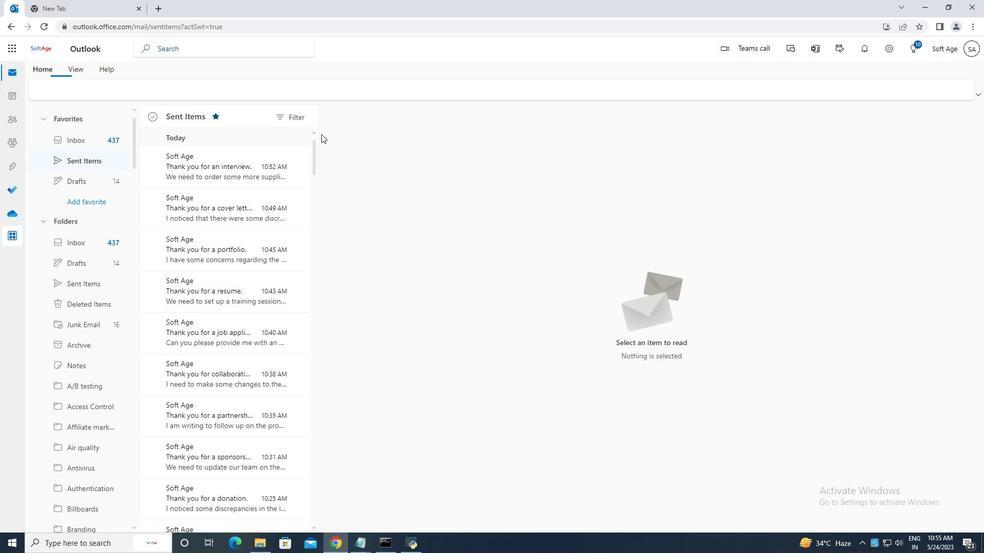 
